 Task: Add an event with the title Second Product Roadmap and Feature Discussion, date '2023/12/09', time 7:50 AM to 9:50 AMand add a description: Participants will develop skills for effectively resolving conflicts and managing disagreements within the team. They will learn strategies for active listening, empathy, and finding mutually beneficial solutions to conflicts.Select event color  Graphite . Add location for the event as: Chennai, India, logged in from the account softage.8@softage.netand send the event invitation to softage.7@softage.net and softage.9@softage.net. Set a reminder for the event Weekly on Sunday
Action: Mouse moved to (34, 128)
Screenshot: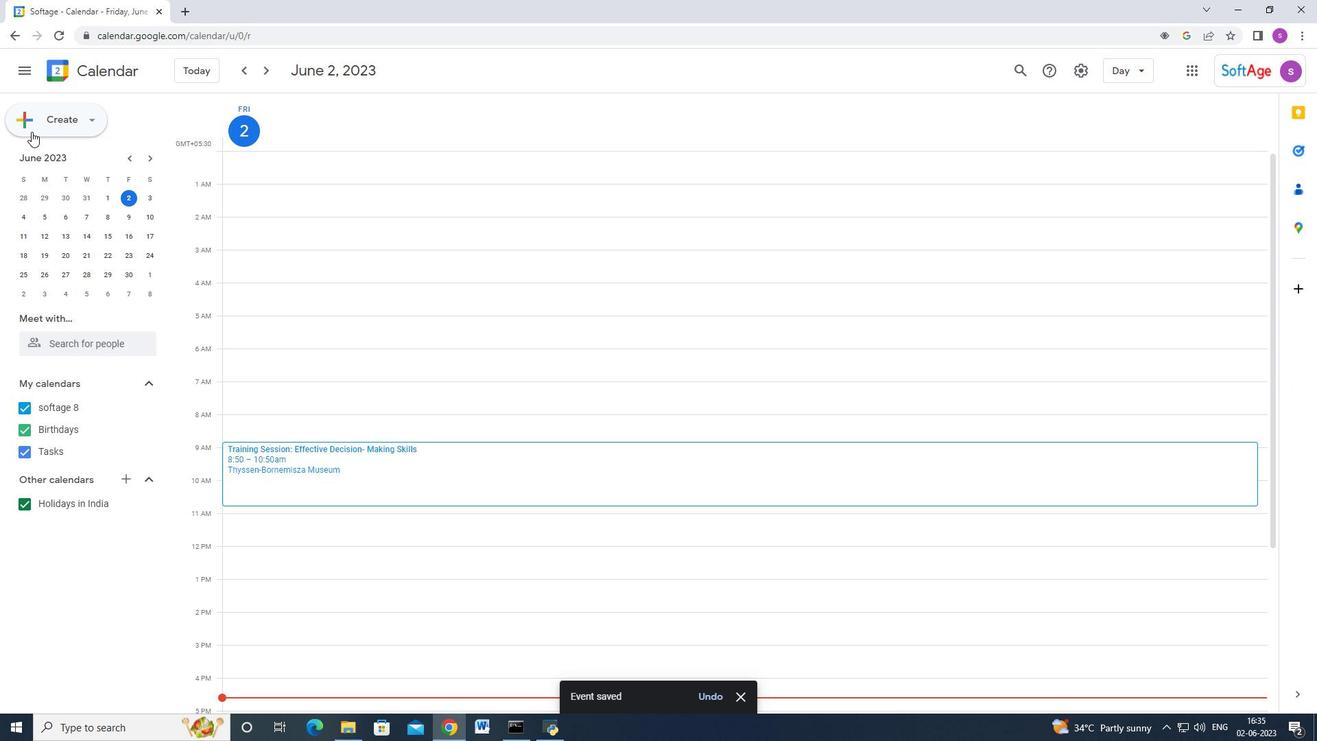 
Action: Mouse pressed left at (34, 128)
Screenshot: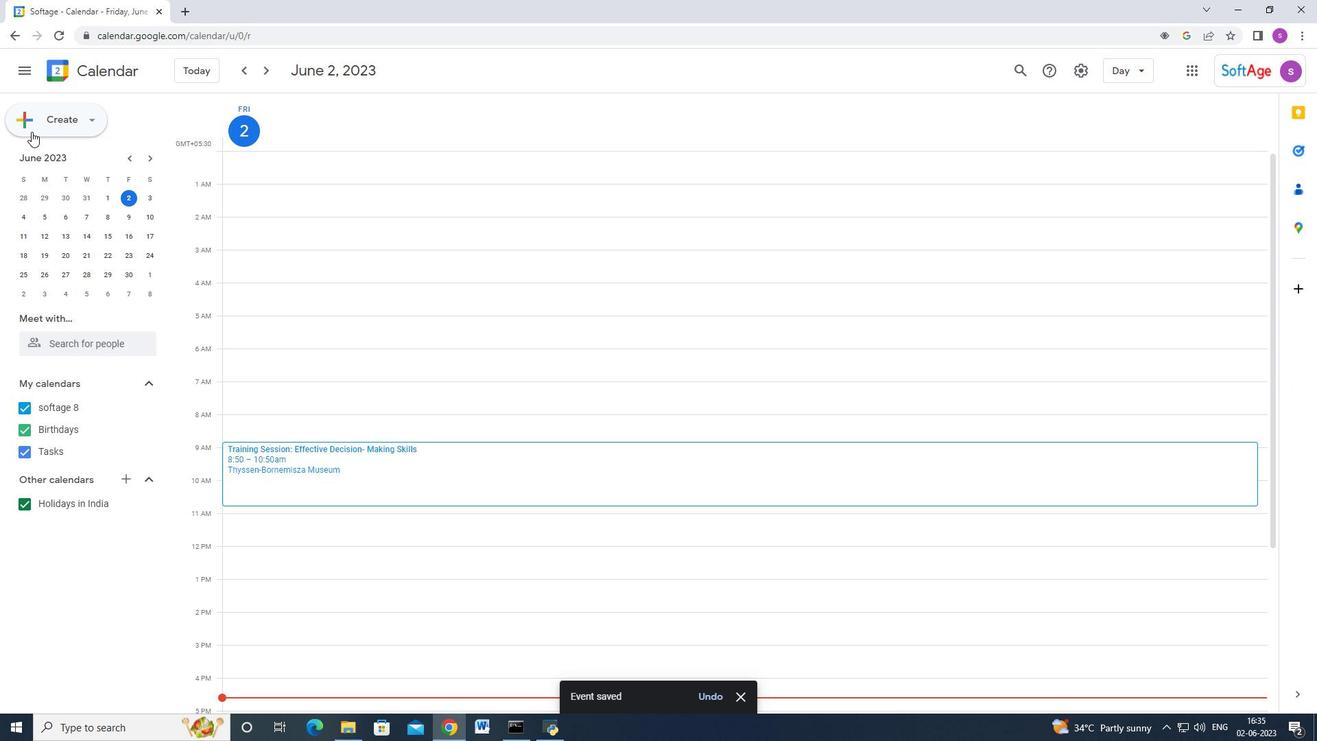 
Action: Mouse moved to (54, 153)
Screenshot: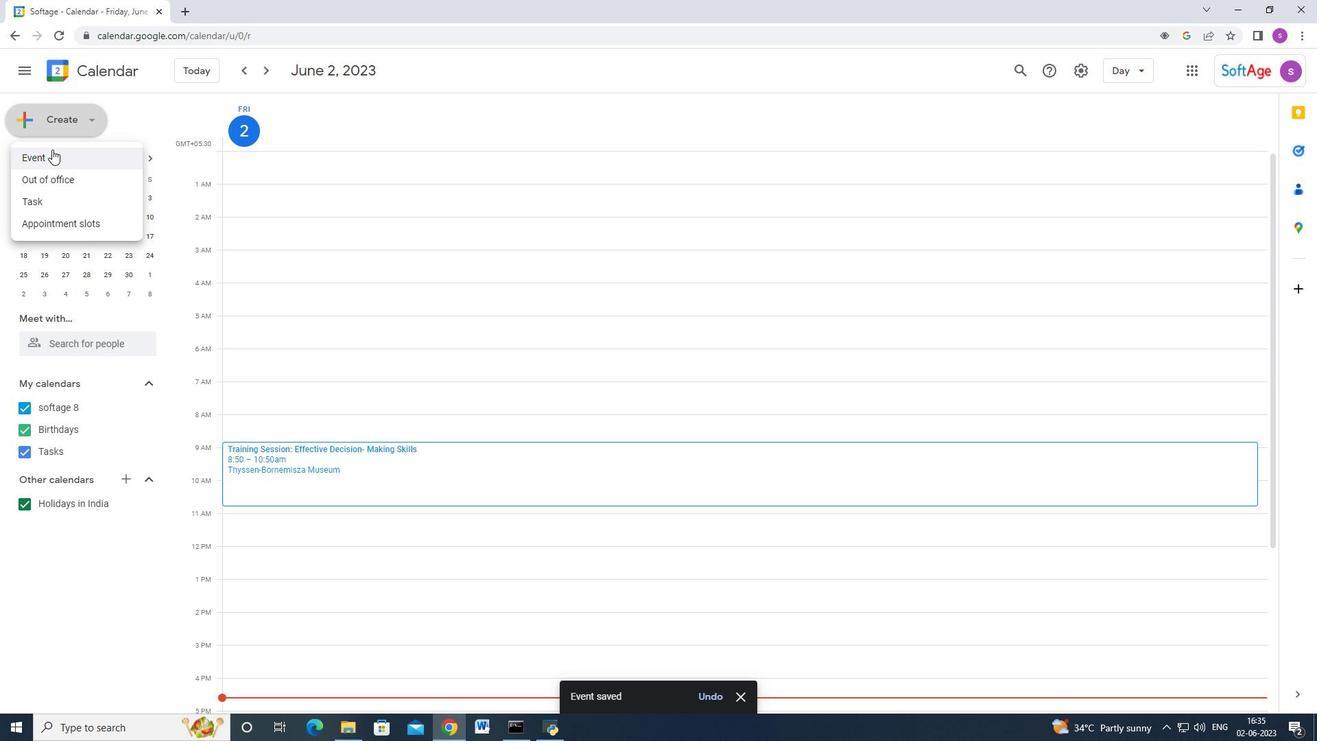 
Action: Mouse pressed left at (54, 153)
Screenshot: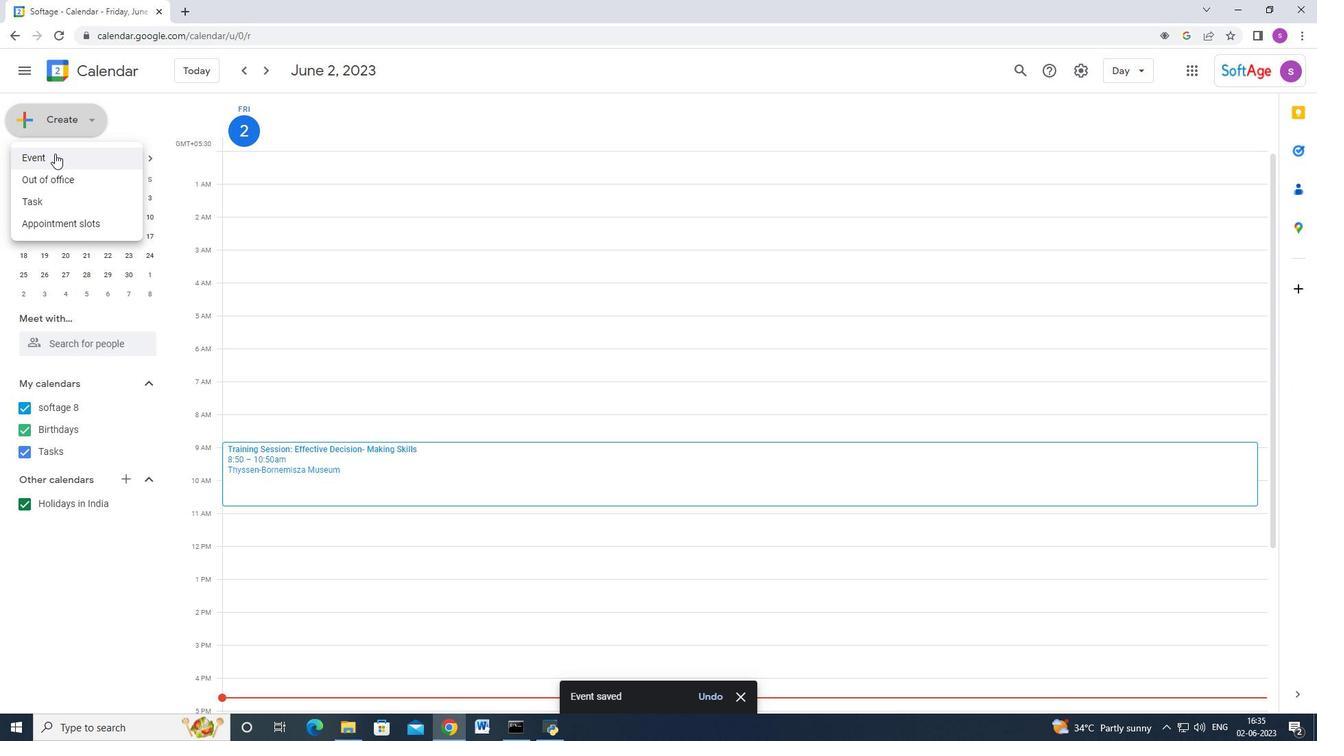 
Action: Mouse moved to (771, 669)
Screenshot: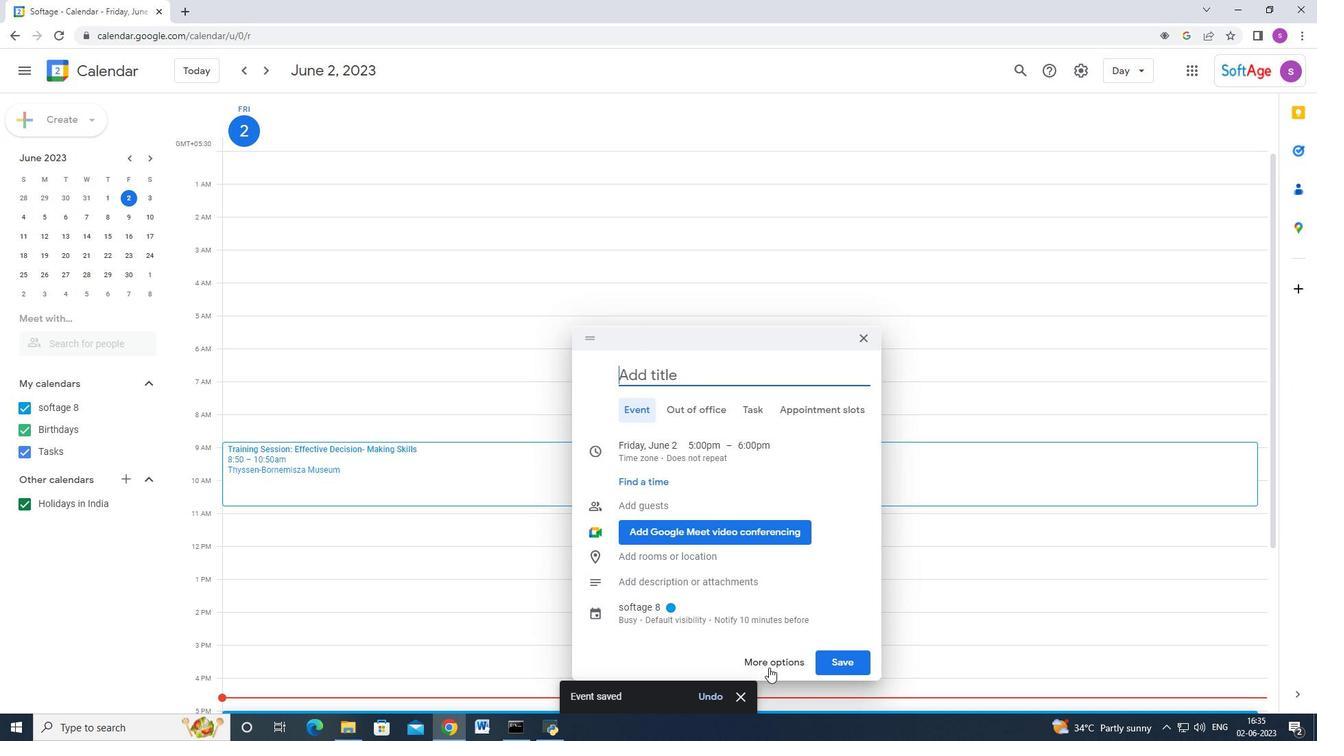 
Action: Mouse pressed left at (771, 669)
Screenshot: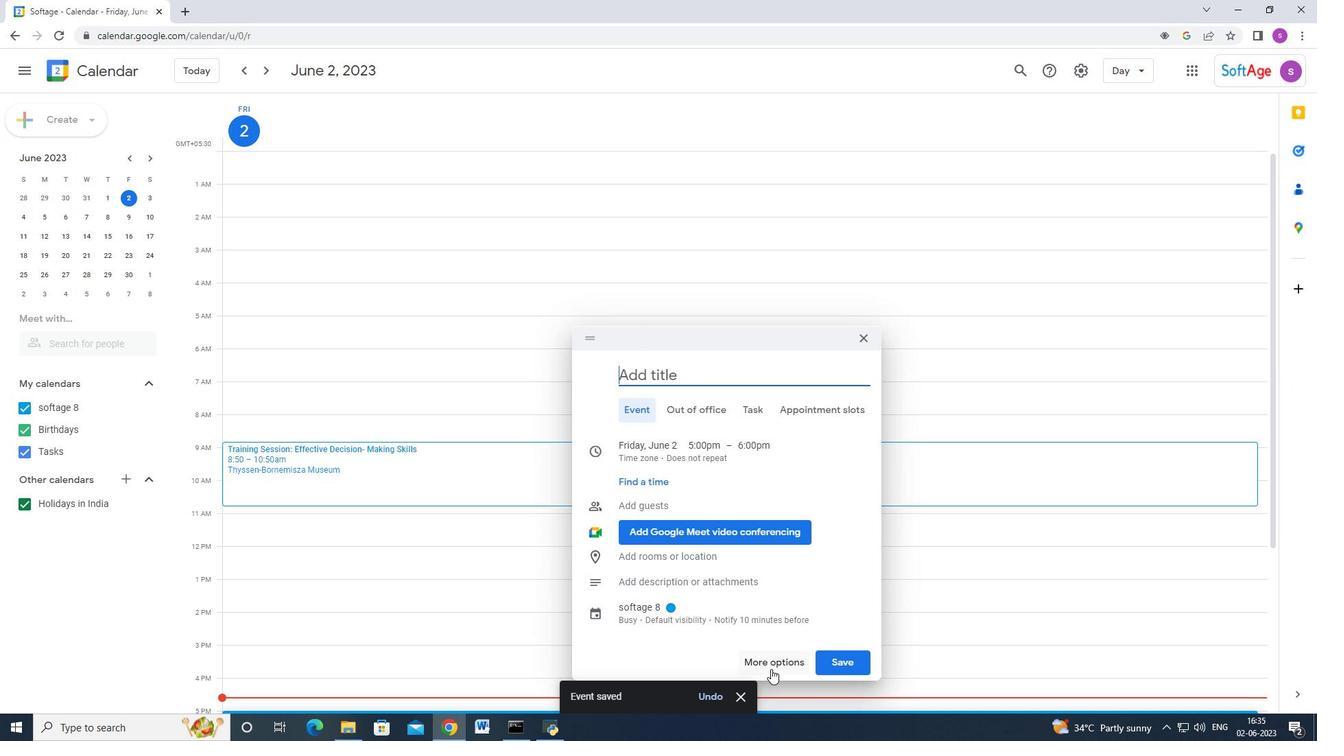 
Action: Mouse moved to (228, 75)
Screenshot: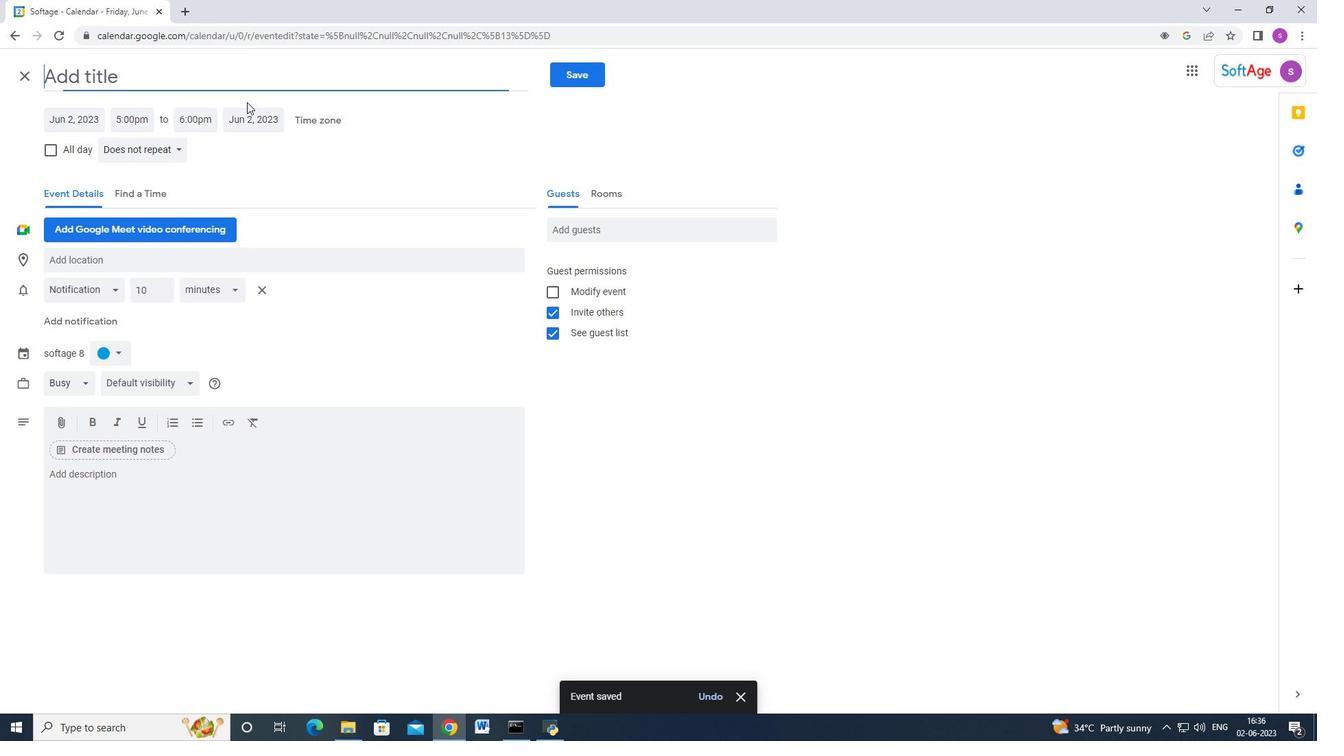 
Action: Key pressed <Key.shift_r>SE<Key.backspace>econd<Key.space><Key.shift>Product<Key.space><Key.shift>Roadmap<Key.space>and<Key.space><Key.shift_r>Feature<Key.space><Key.shift_r>dis<Key.backspace><Key.backspace><Key.backspace><Key.shift_r>Discussion
Screenshot: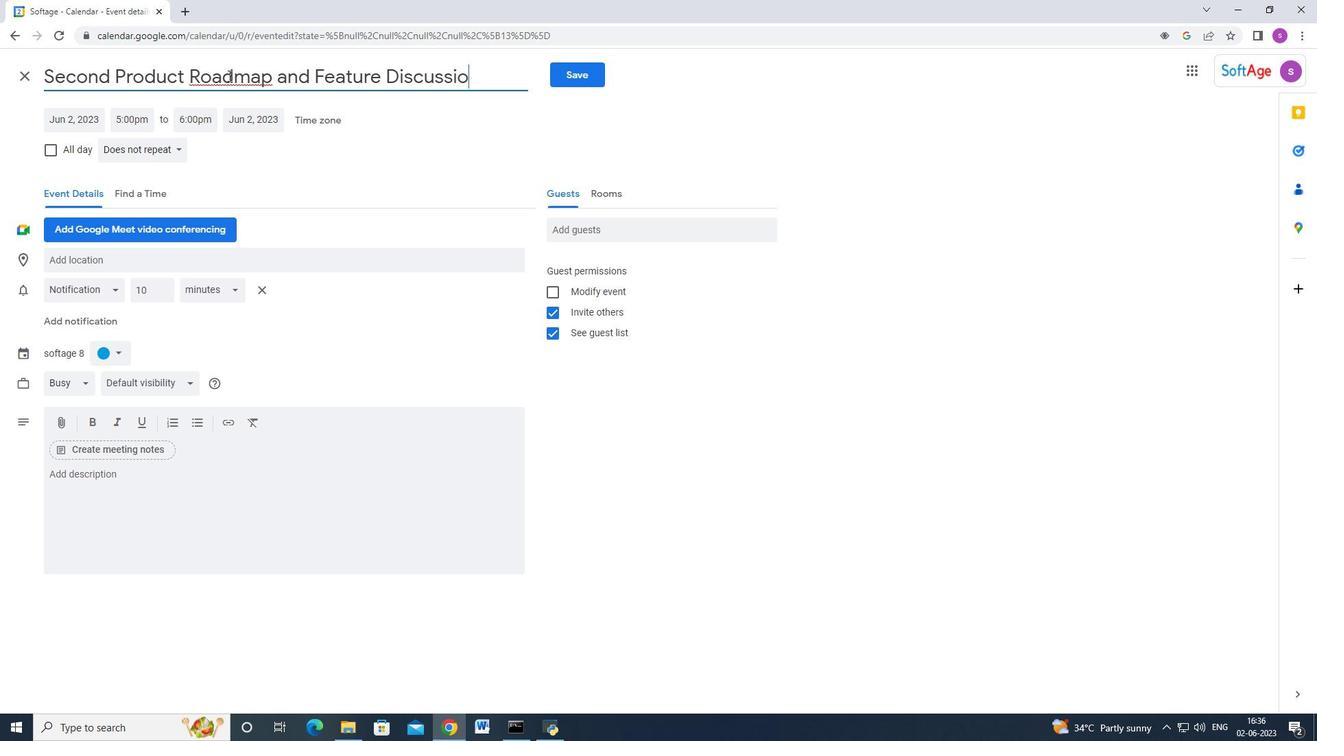 
Action: Mouse moved to (85, 119)
Screenshot: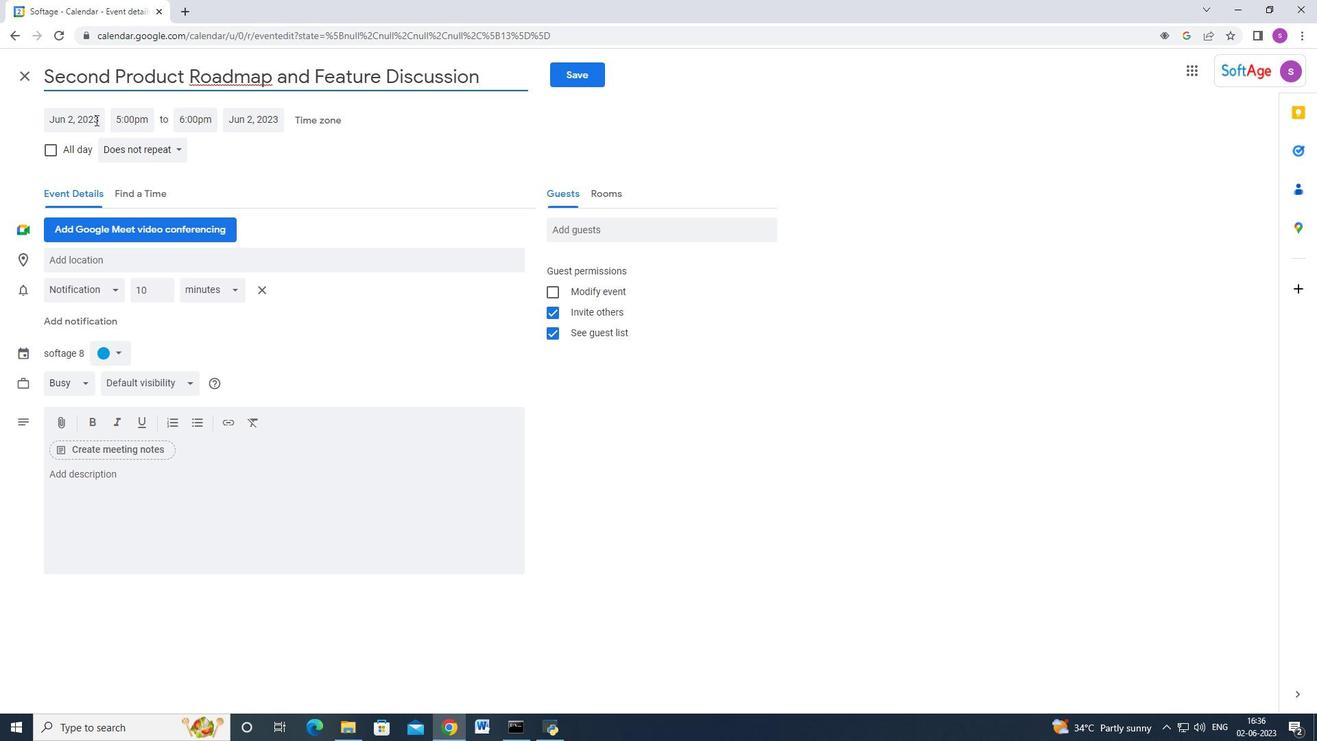 
Action: Mouse pressed left at (85, 119)
Screenshot: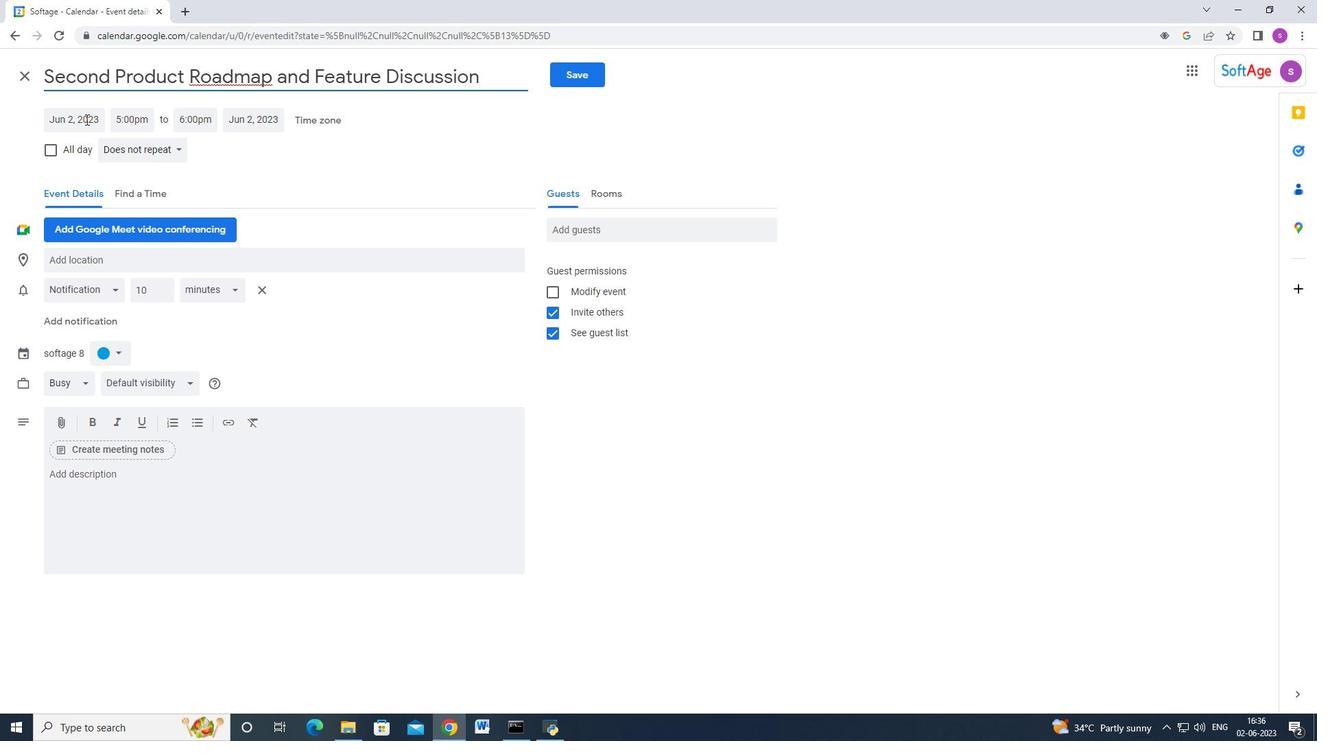 
Action: Mouse moved to (220, 148)
Screenshot: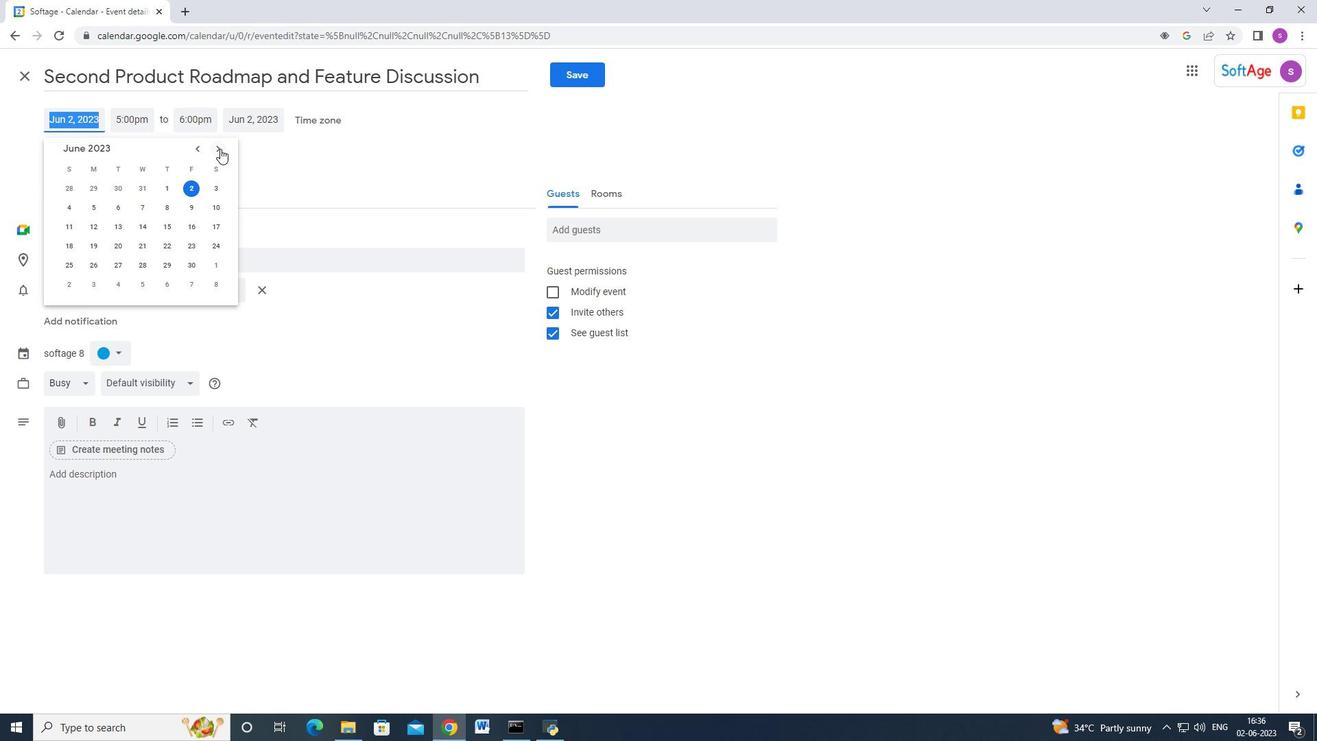 
Action: Mouse pressed left at (220, 148)
Screenshot: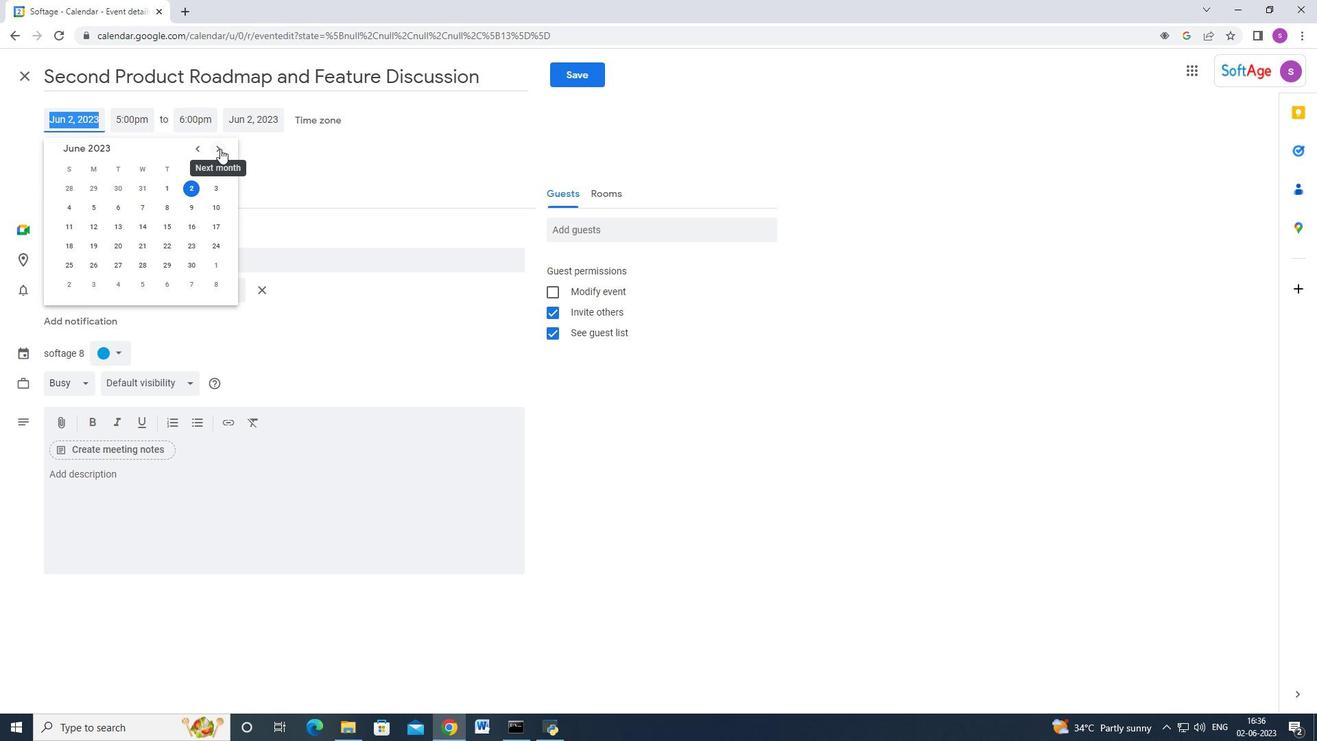 
Action: Mouse pressed left at (220, 148)
Screenshot: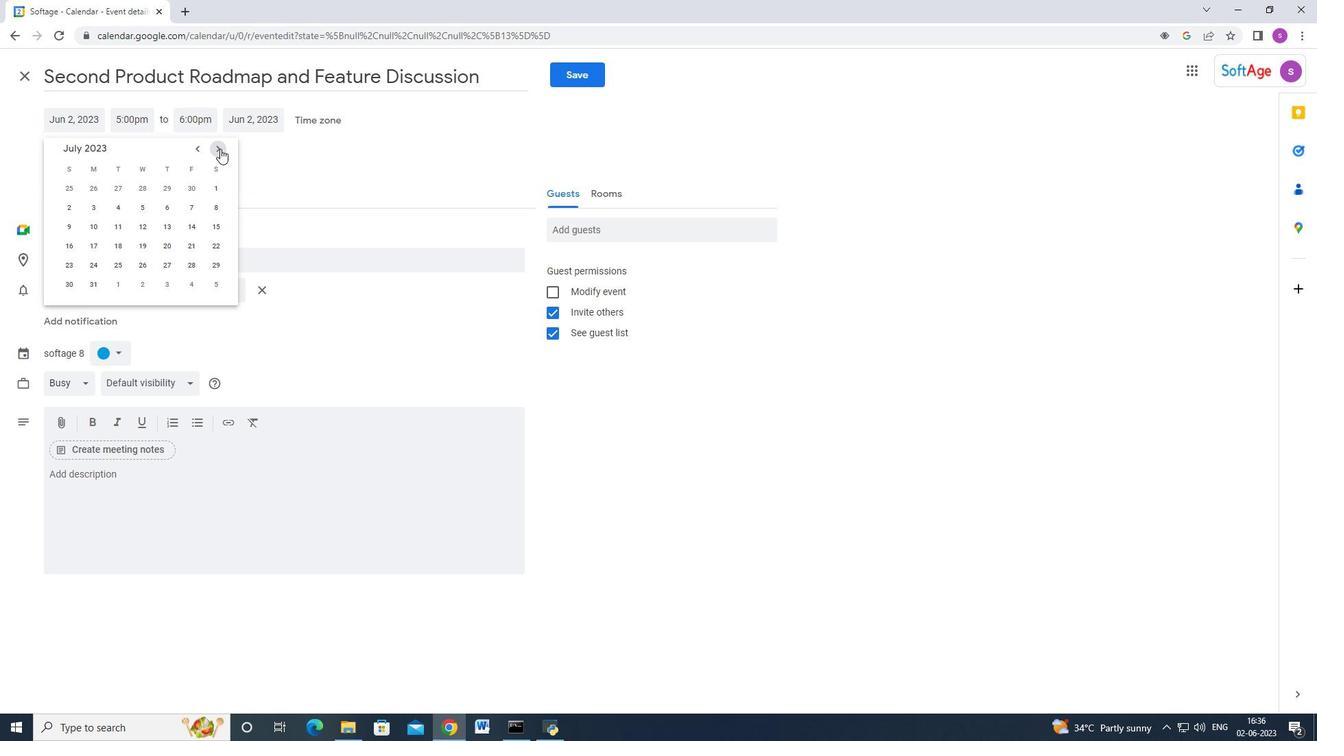 
Action: Mouse pressed left at (220, 148)
Screenshot: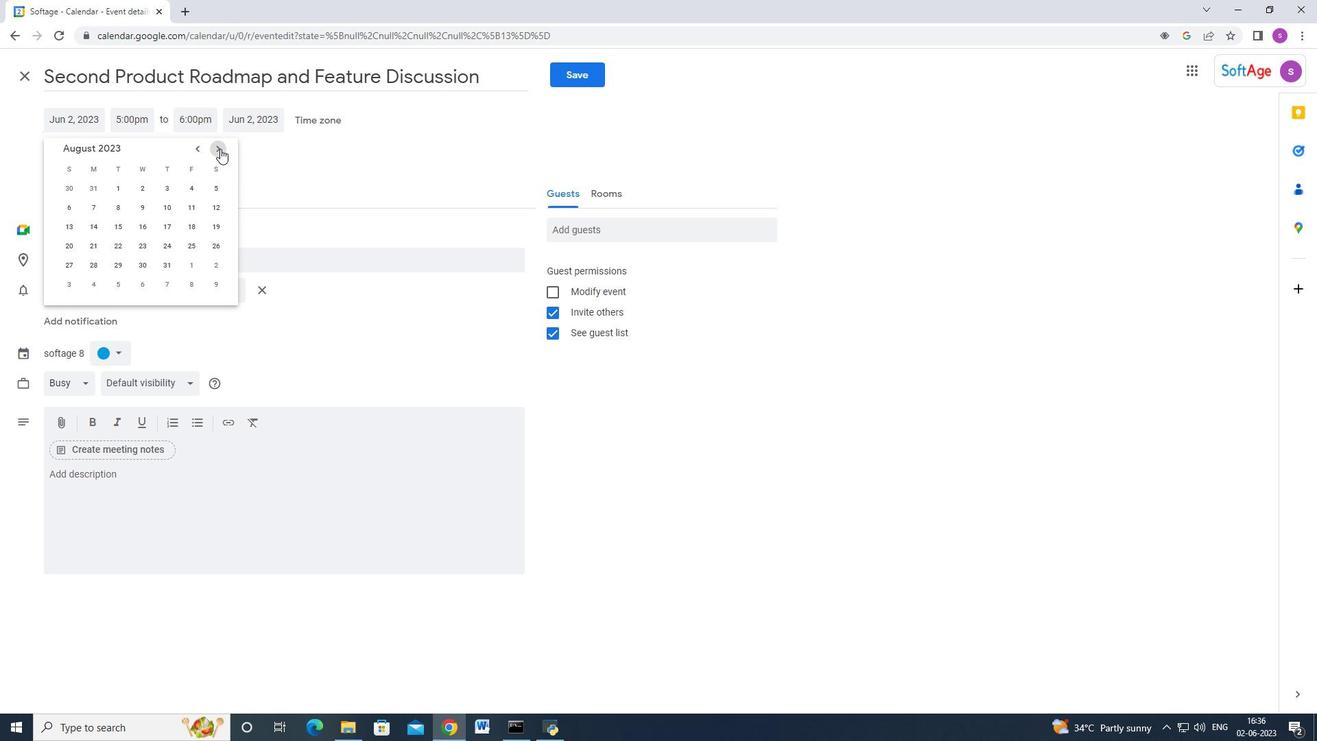 
Action: Mouse pressed left at (220, 148)
Screenshot: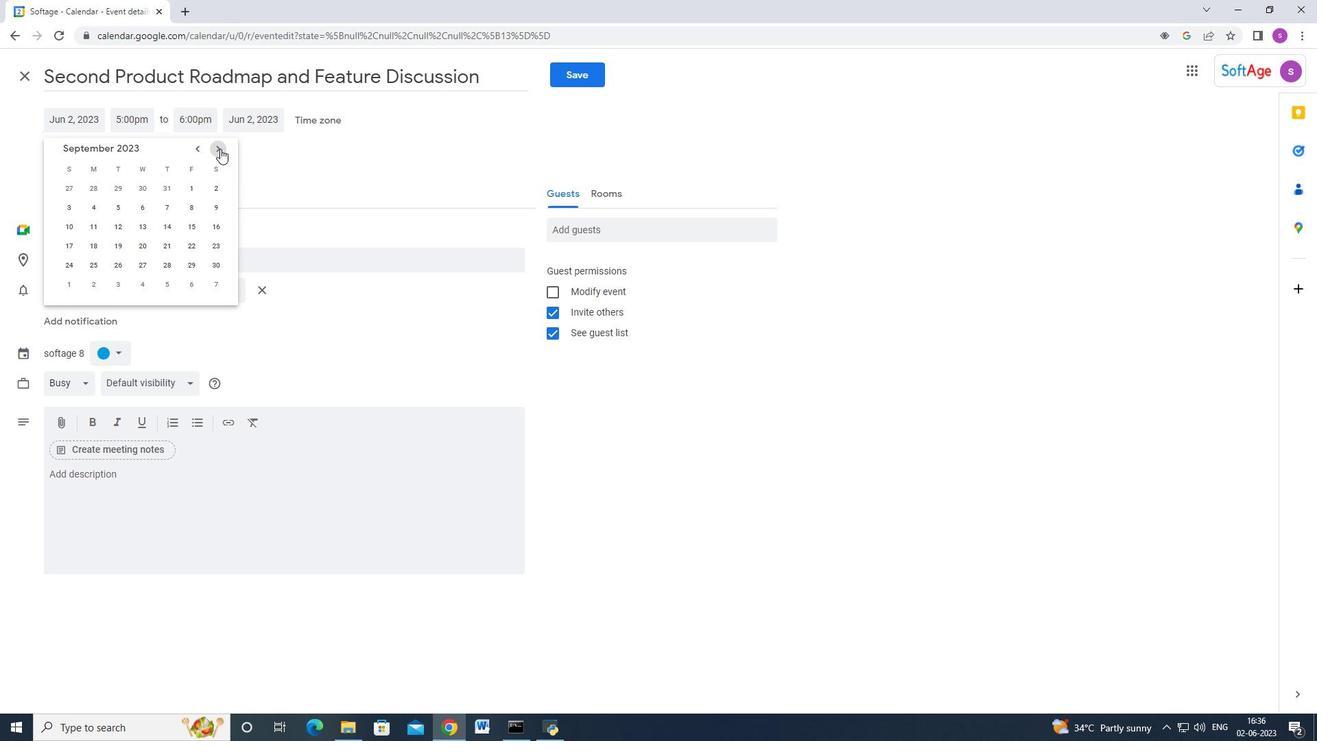
Action: Mouse pressed left at (220, 148)
Screenshot: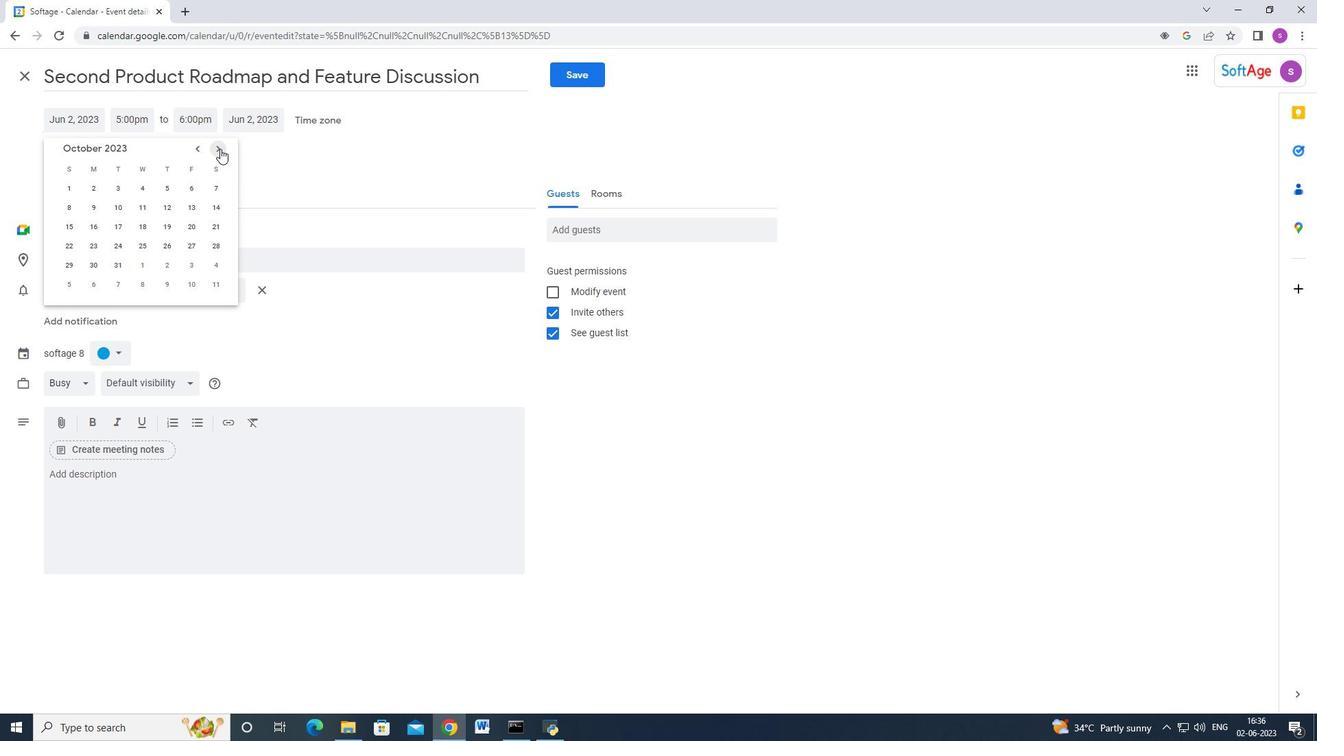 
Action: Mouse pressed left at (220, 148)
Screenshot: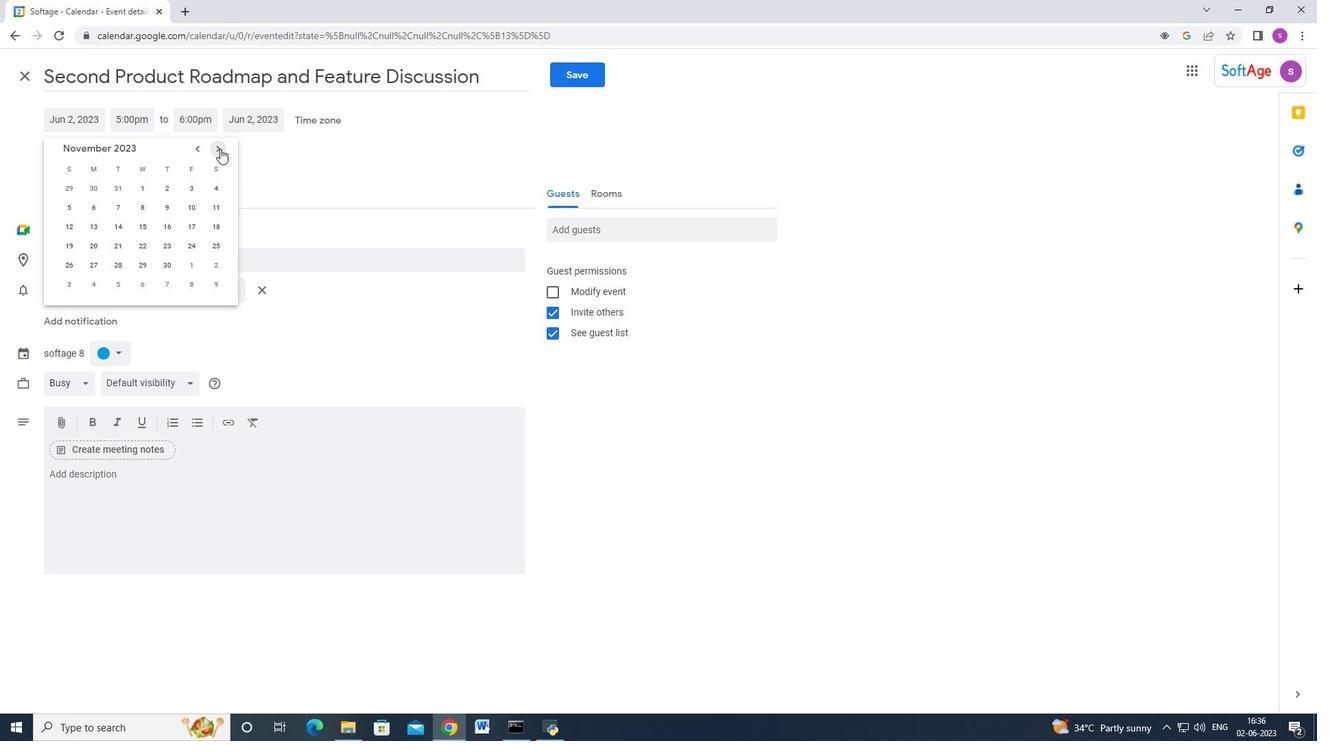 
Action: Mouse moved to (214, 207)
Screenshot: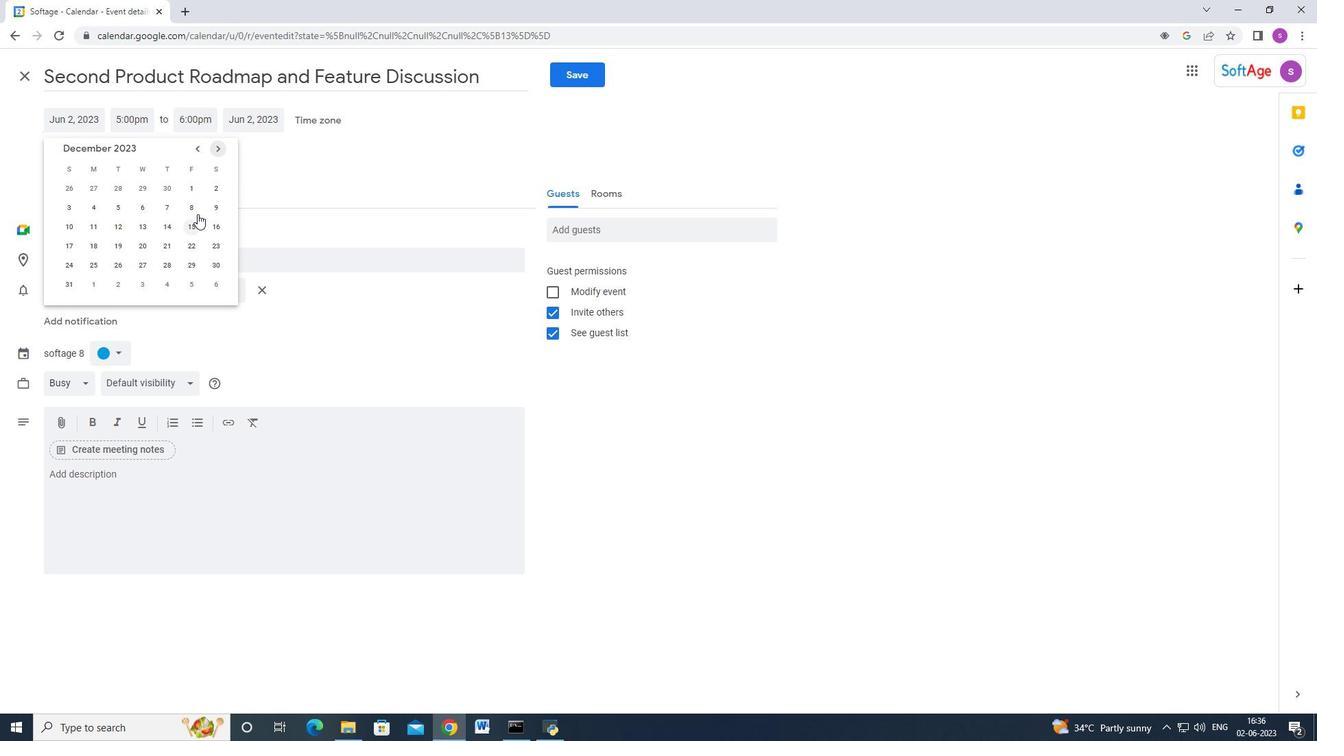 
Action: Mouse pressed left at (214, 207)
Screenshot: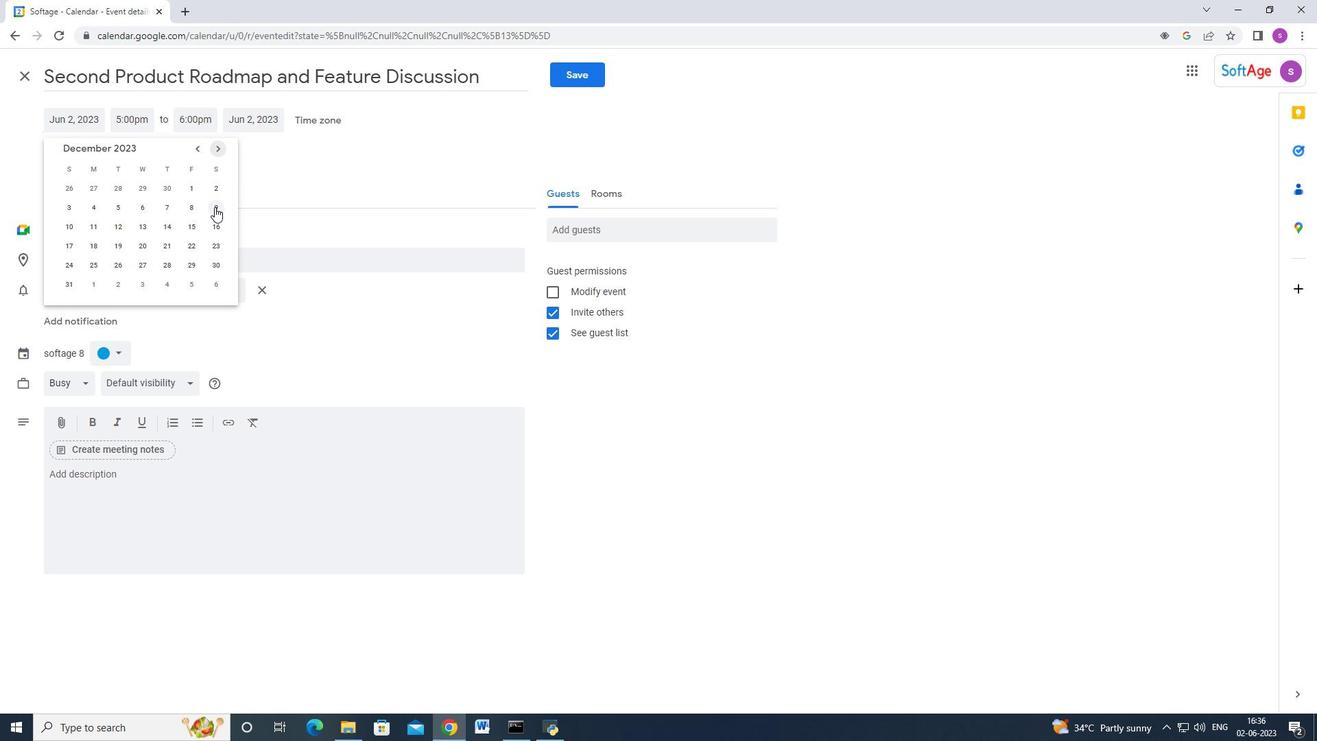 
Action: Mouse moved to (129, 126)
Screenshot: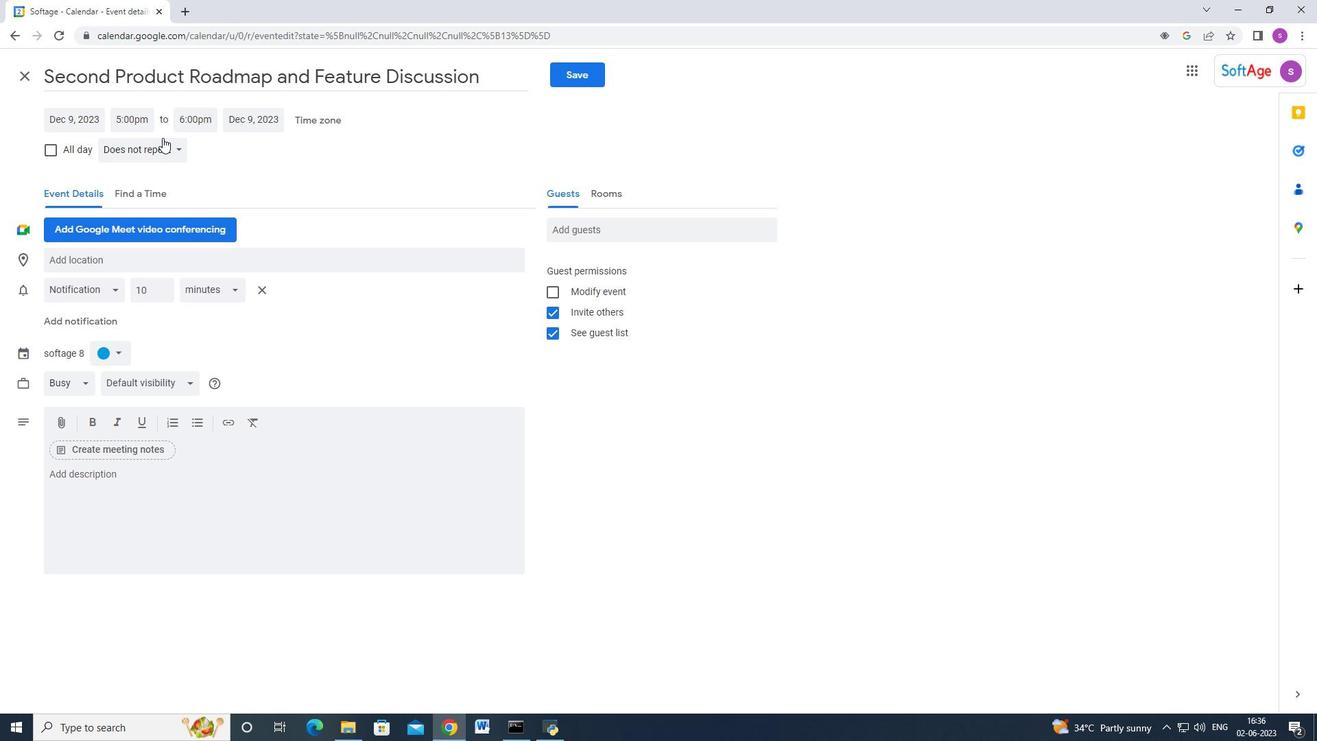 
Action: Mouse pressed left at (129, 126)
Screenshot: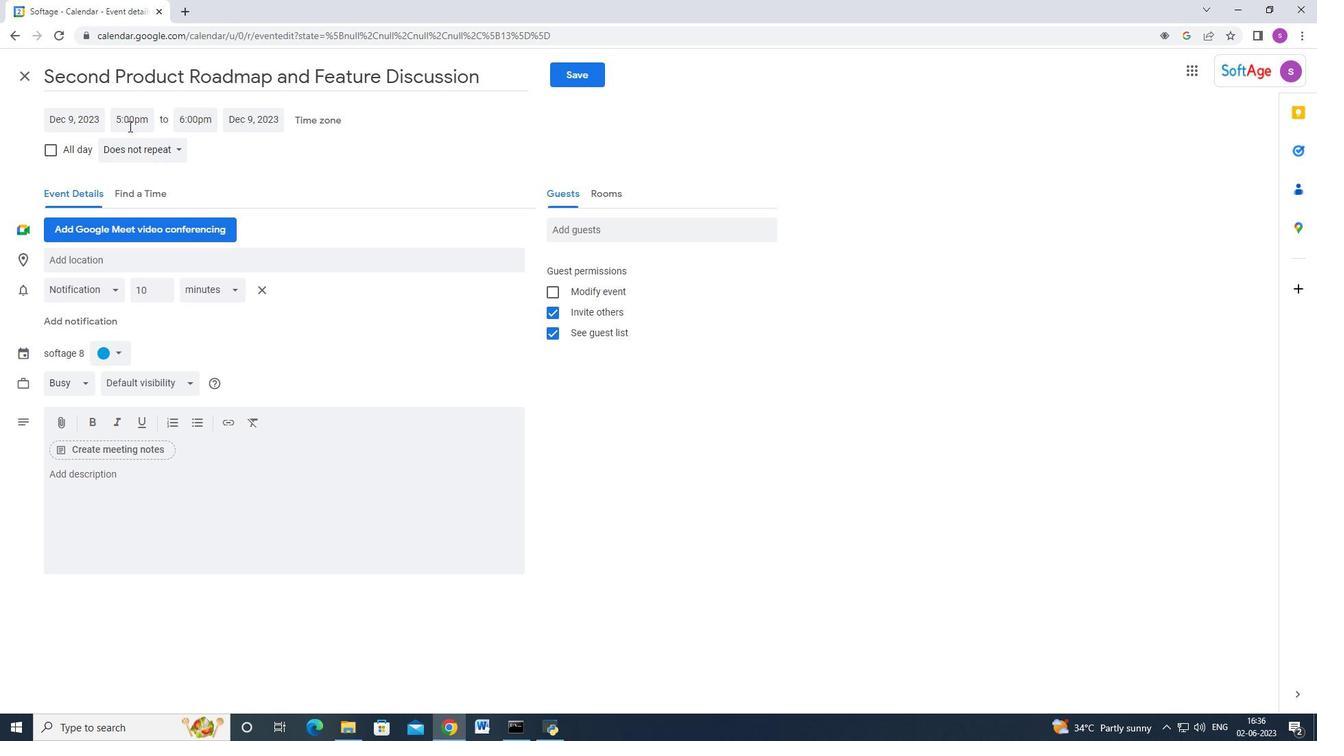 
Action: Key pressed 7<Key.shift>:50am<Key.enter><Key.tab><Key.backspace>9<Key.shift>:50am<Key.enter>
Screenshot: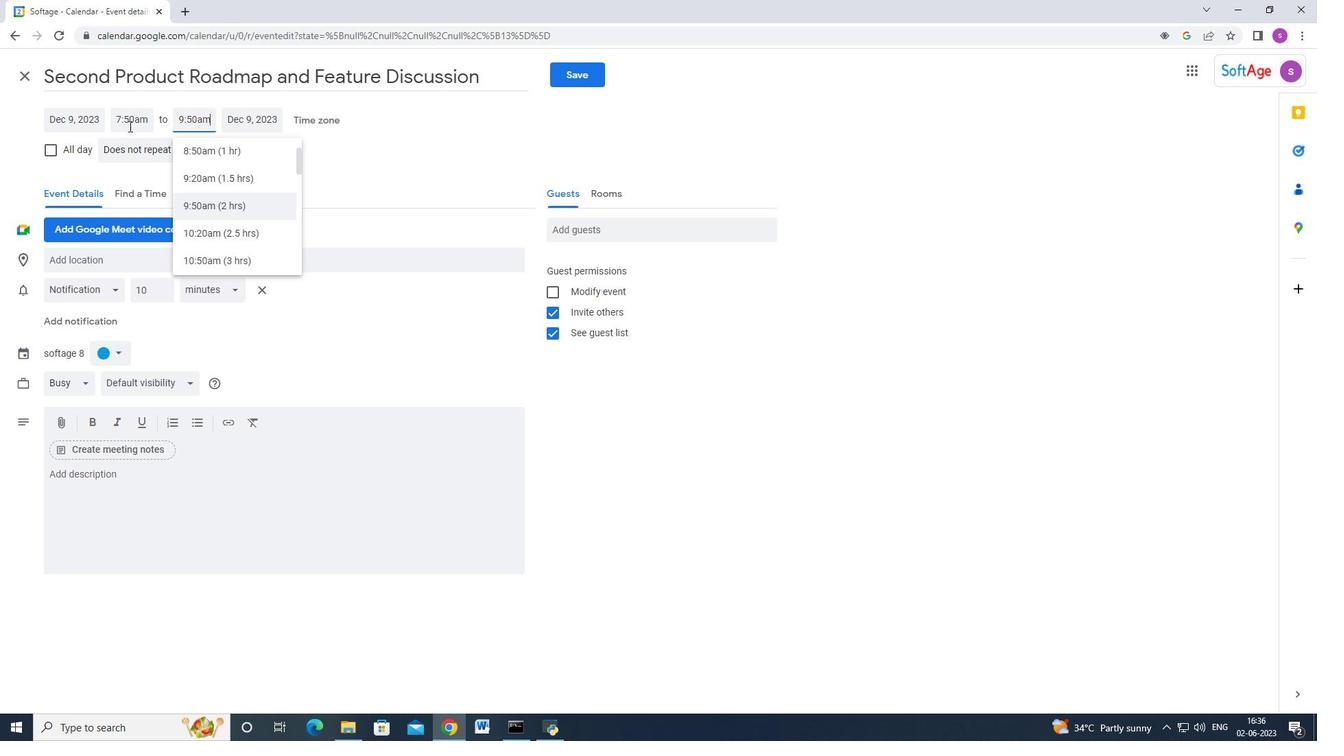 
Action: Mouse moved to (199, 496)
Screenshot: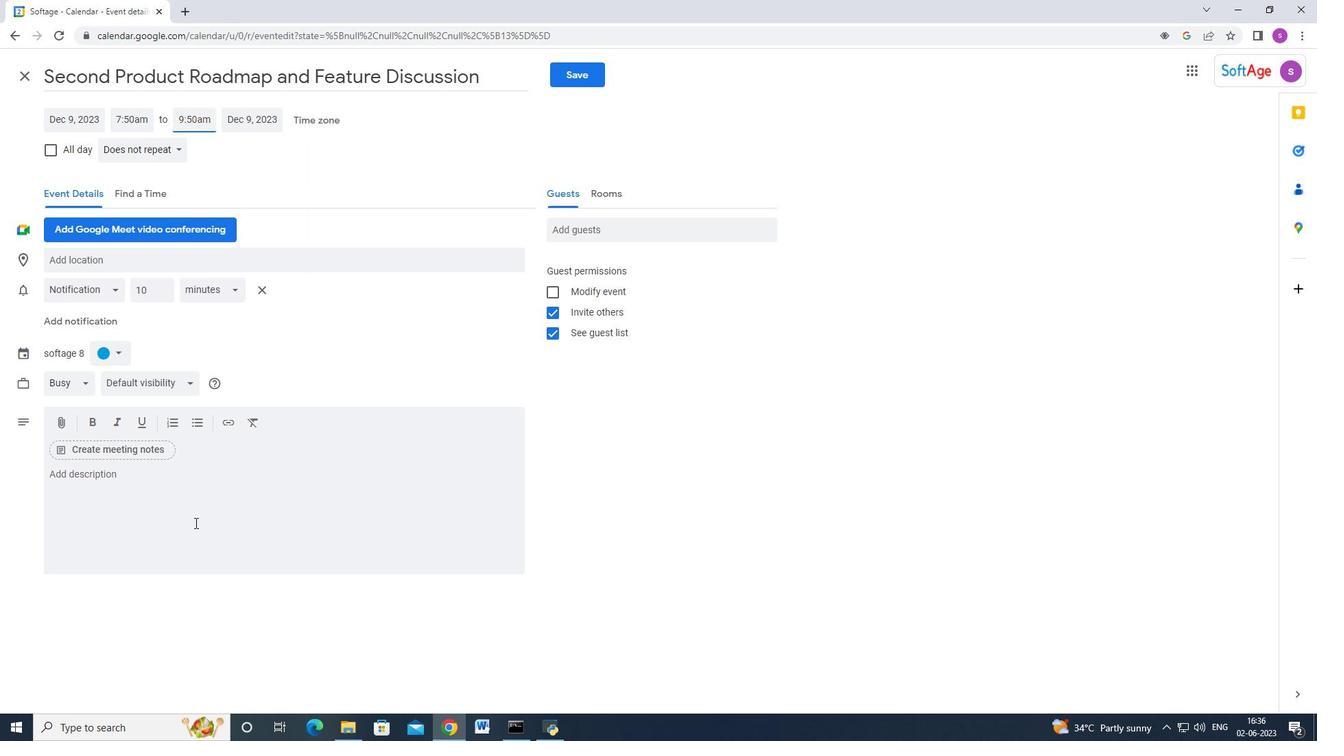 
Action: Mouse pressed left at (199, 496)
Screenshot: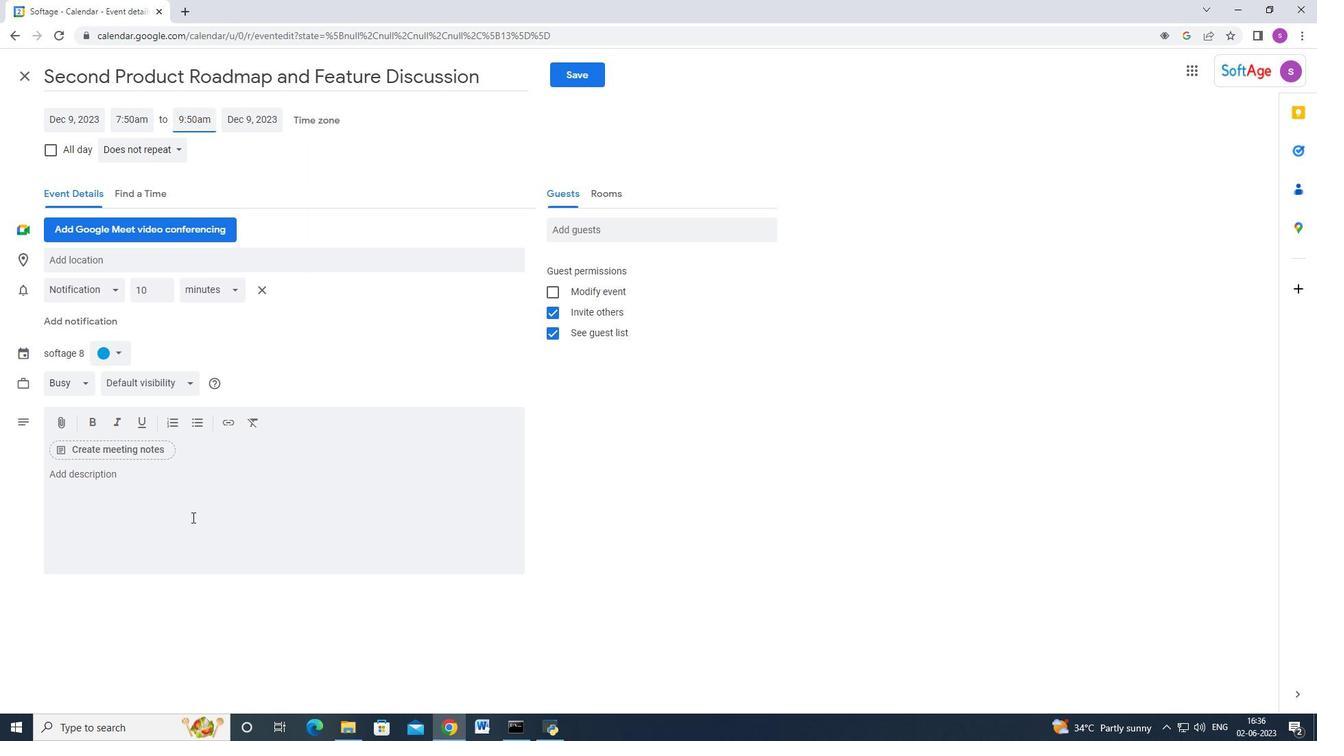
Action: Key pressed <Key.shift>Participants<Key.space>will<Key.space>develop<Key.space>skills<Key.space>for<Key.space>effectively<Key.space>resolving<Key.space>conflicts<Key.space>and<Key.space>managing<Key.space>disagreements<Key.space>within<Key.space>the<Key.space>team.<Key.space><Key.shift>They<Key.space>will<Key.space>learn<Key.space>sta<Key.backspace>rategies<Key.space>for<Key.space>active<Key.space>listening,<Key.space>empathy,<Key.space>and<Key.space>finding<Key.space>mutually<Key.space>beneficial<Key.space>solutions<Key.space>to<Key.space>conflicts.
Screenshot: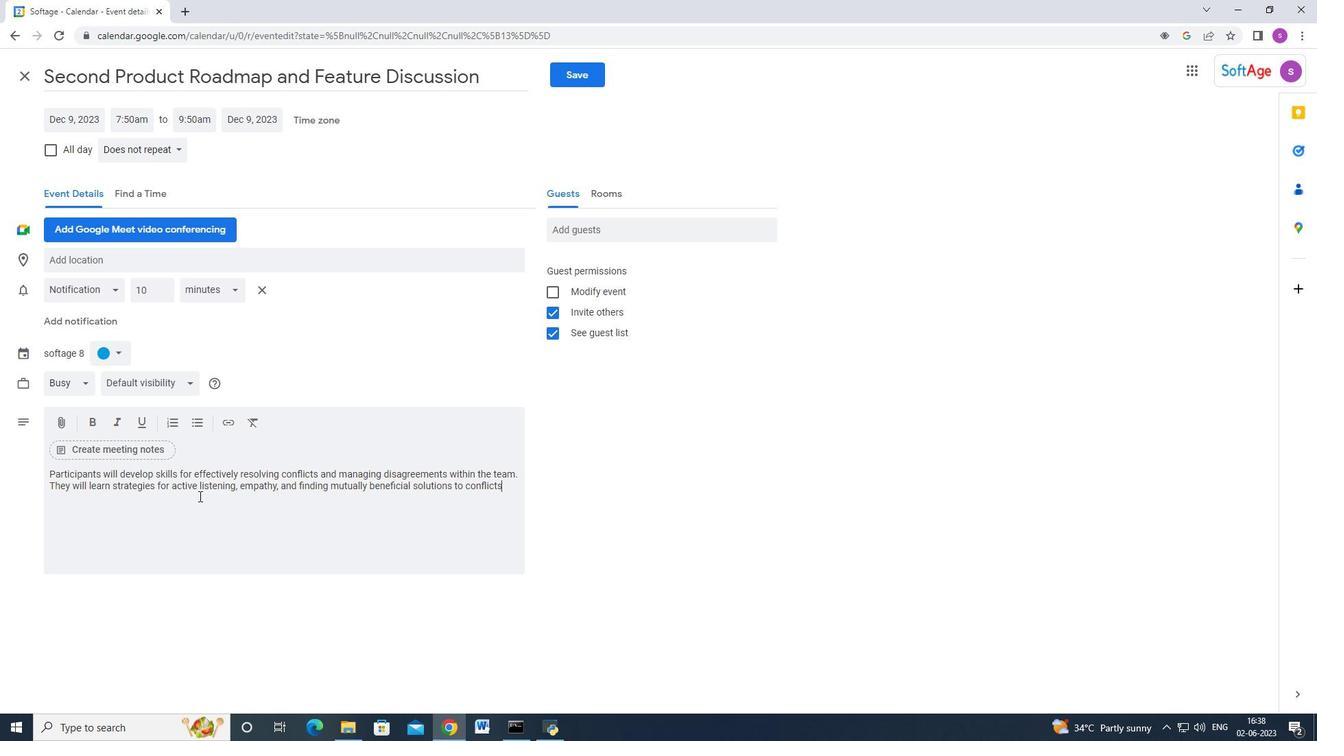 
Action: Mouse moved to (111, 352)
Screenshot: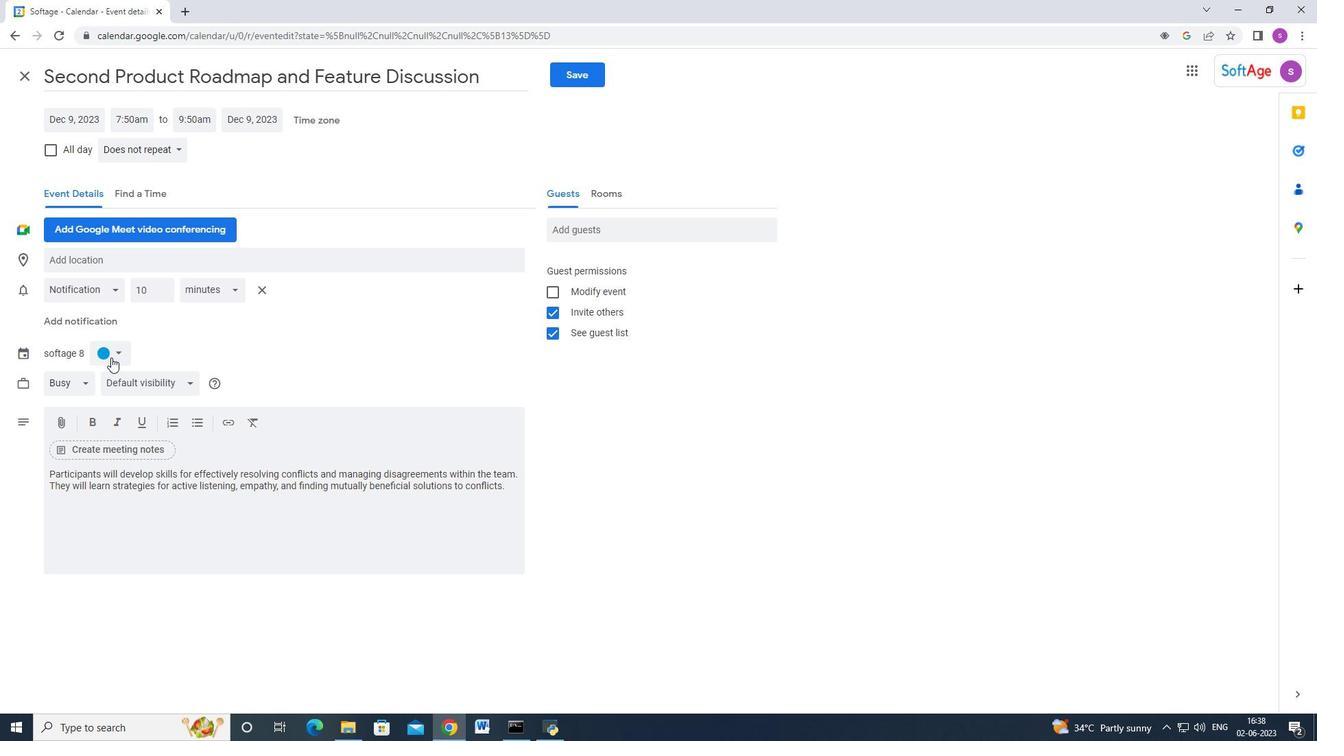 
Action: Mouse pressed left at (111, 352)
Screenshot: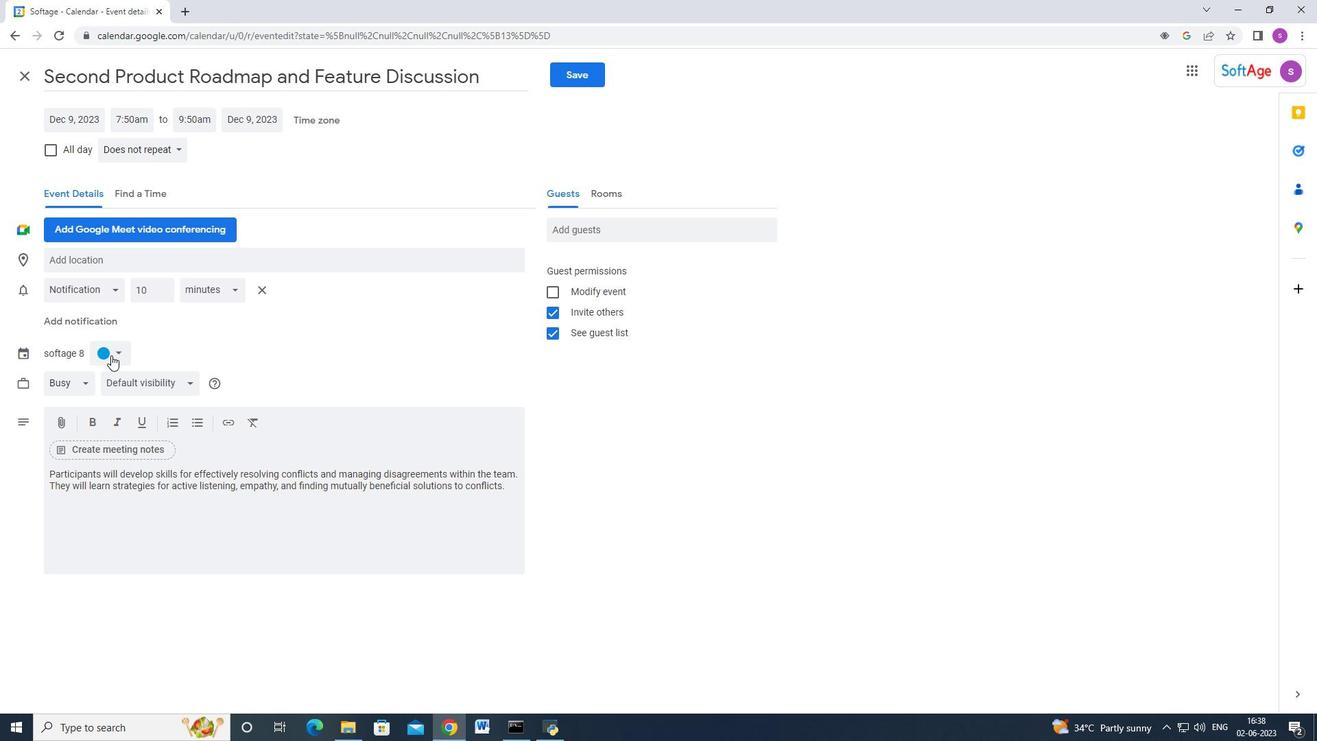 
Action: Mouse moved to (105, 437)
Screenshot: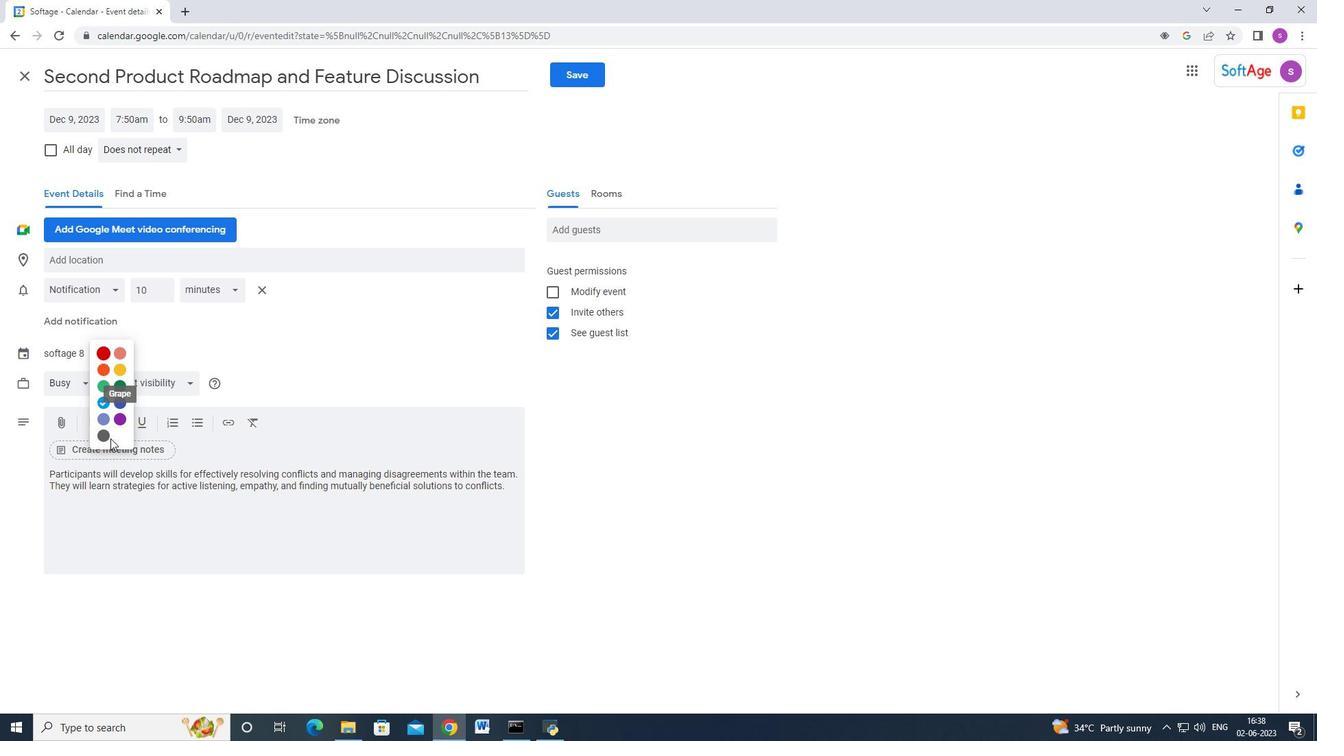 
Action: Mouse pressed left at (105, 437)
Screenshot: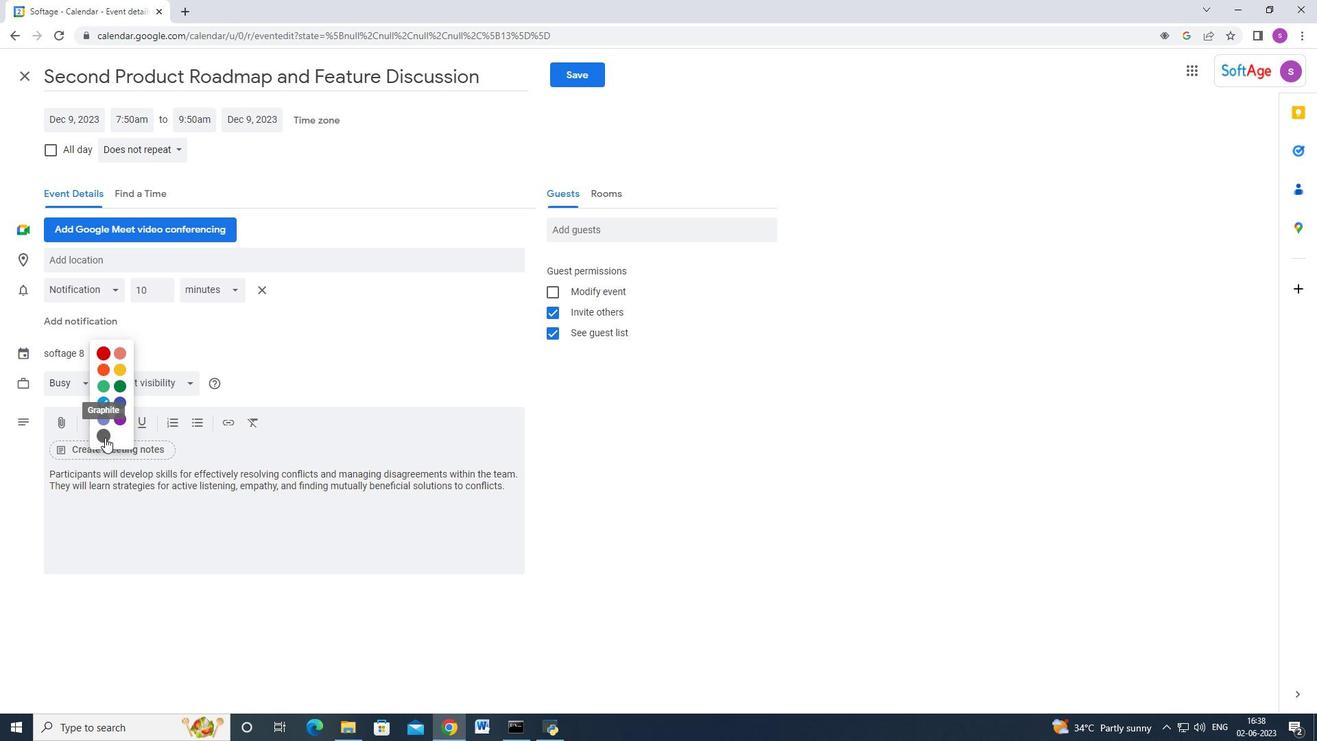 
Action: Mouse moved to (245, 255)
Screenshot: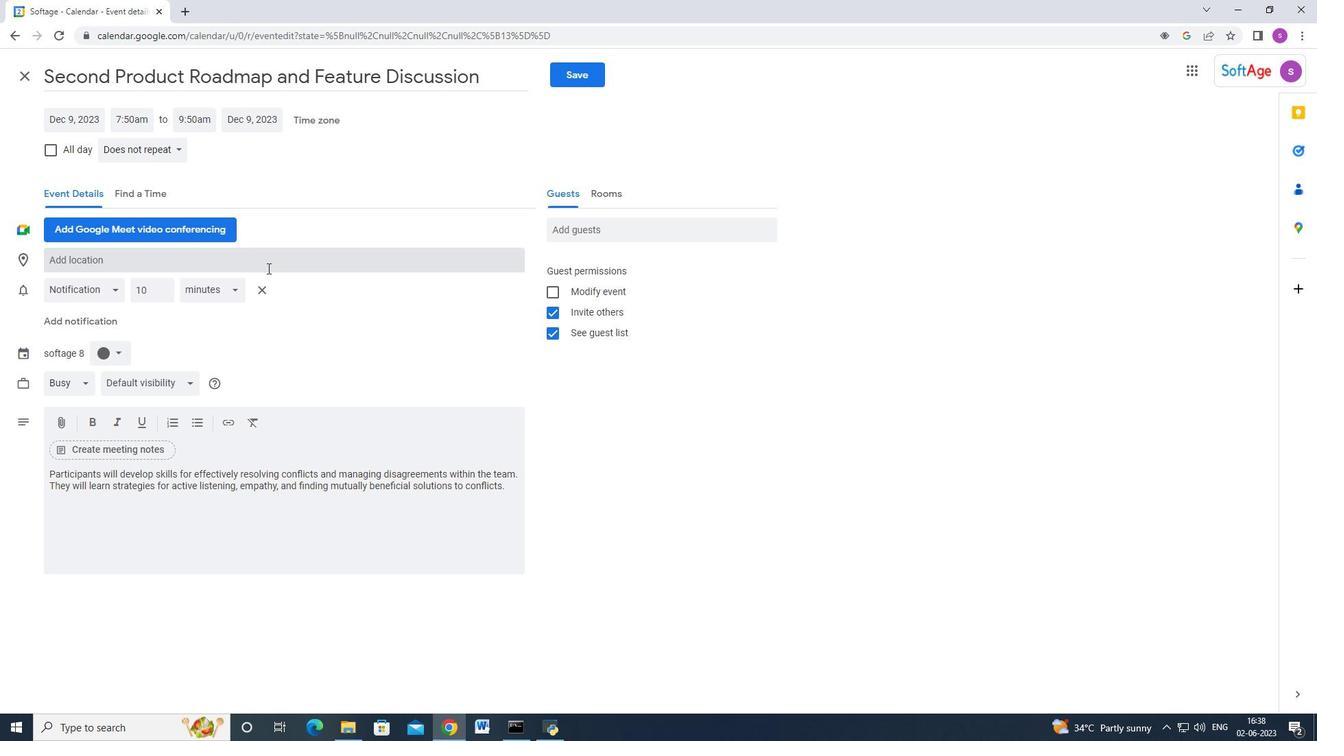 
Action: Mouse pressed left at (245, 255)
Screenshot: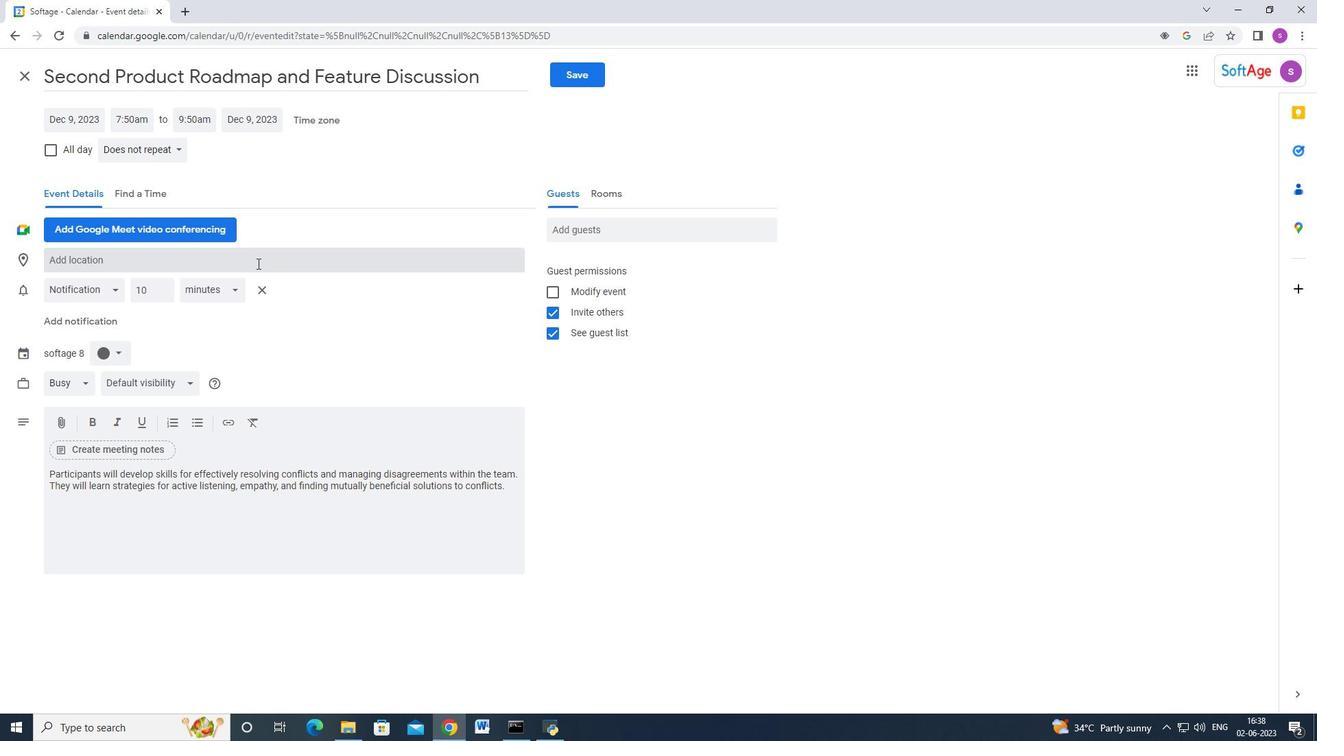 
Action: Key pressed <Key.shift>Chennai,<Key.space><Key.shift>India
Screenshot: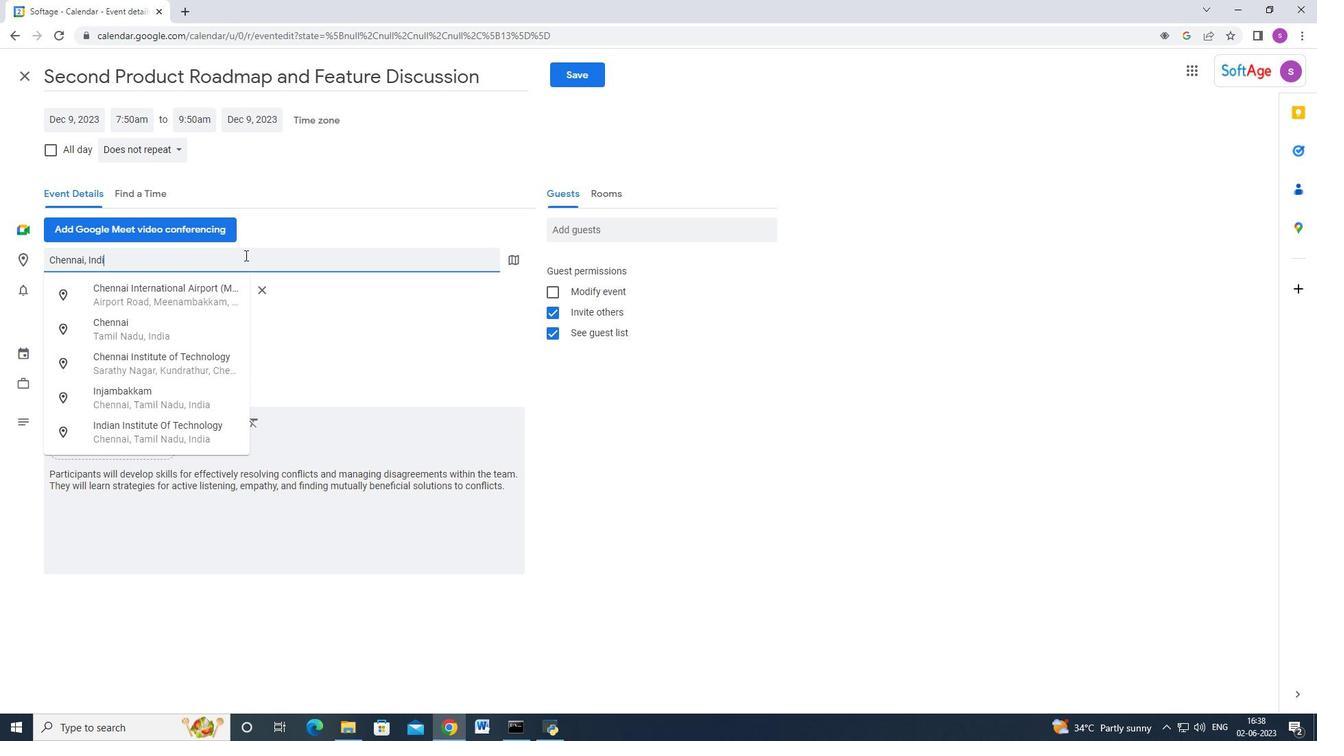 
Action: Mouse moved to (634, 229)
Screenshot: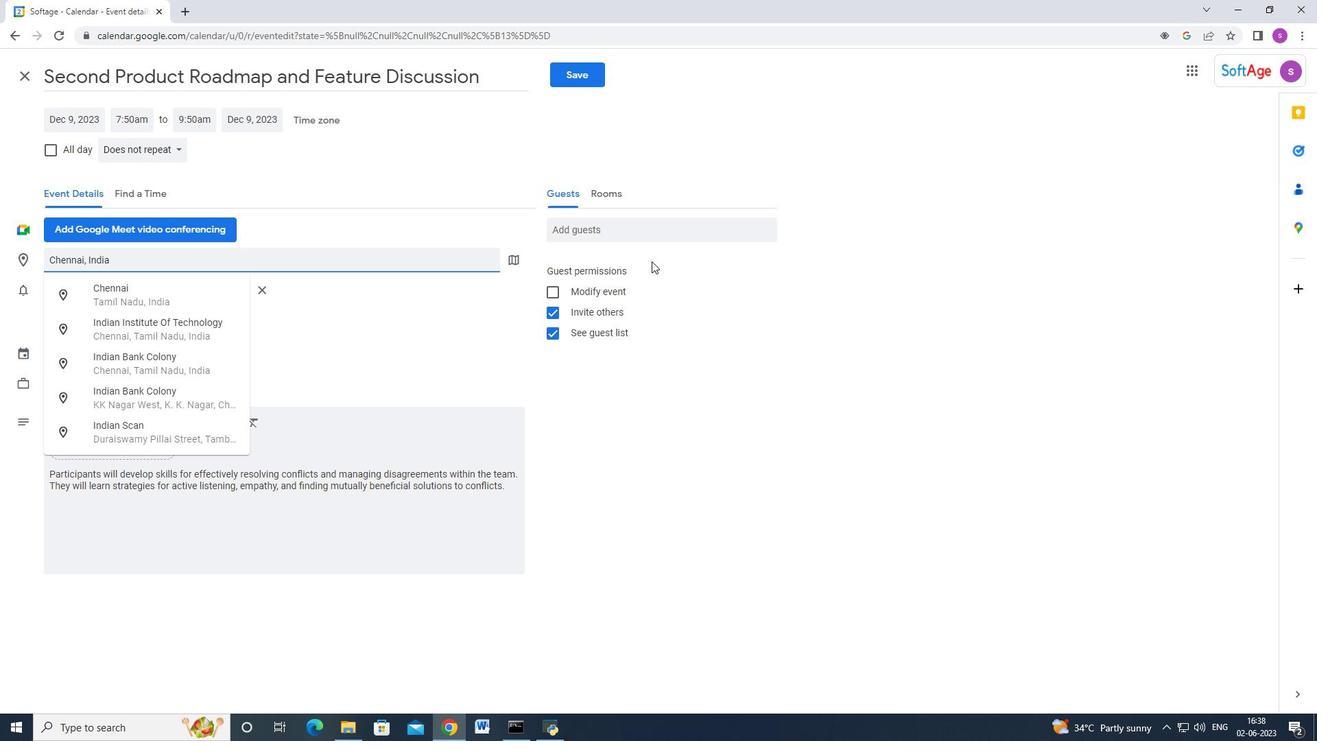 
Action: Mouse pressed left at (634, 229)
Screenshot: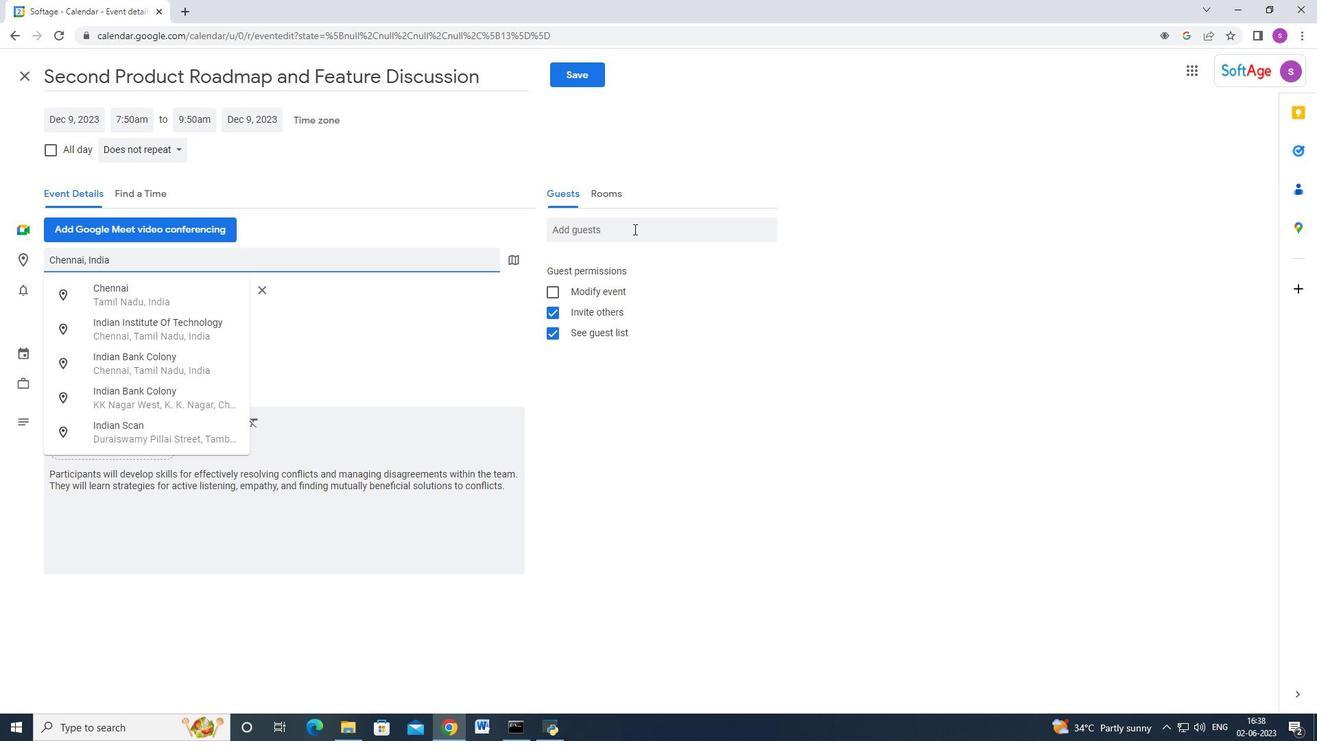 
Action: Key pressed softage.7<Key.shift_r>@softage.net<Key.enter>softage.9<Key.shift_r>@softage.net<Key.enter>
Screenshot: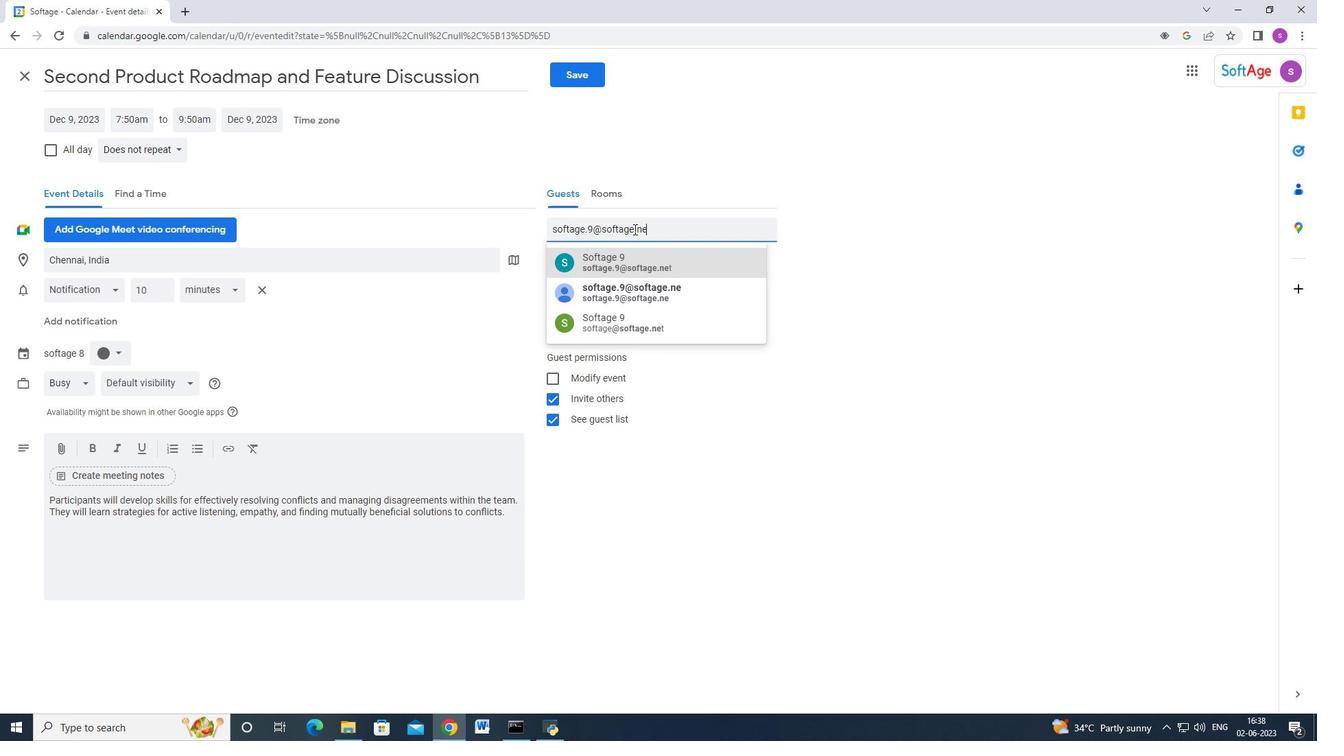 
Action: Mouse moved to (155, 144)
Screenshot: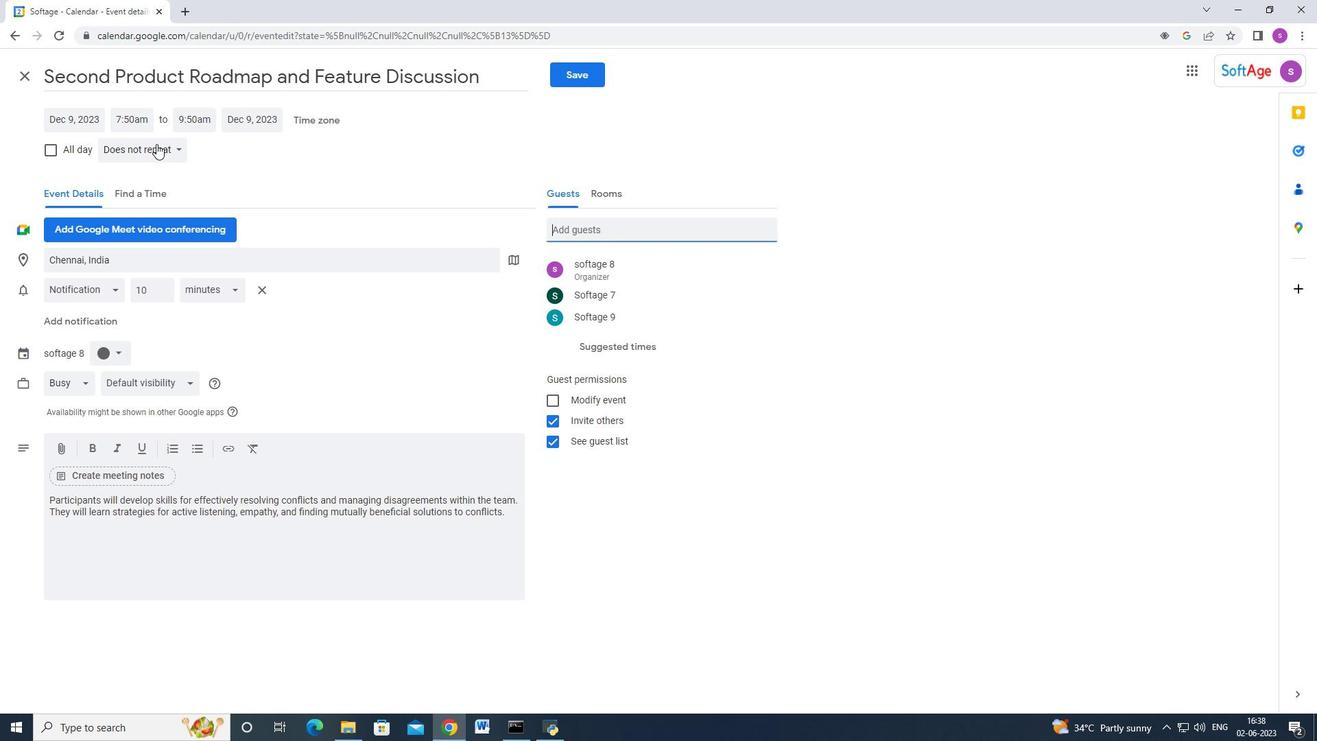 
Action: Mouse pressed left at (155, 144)
Screenshot: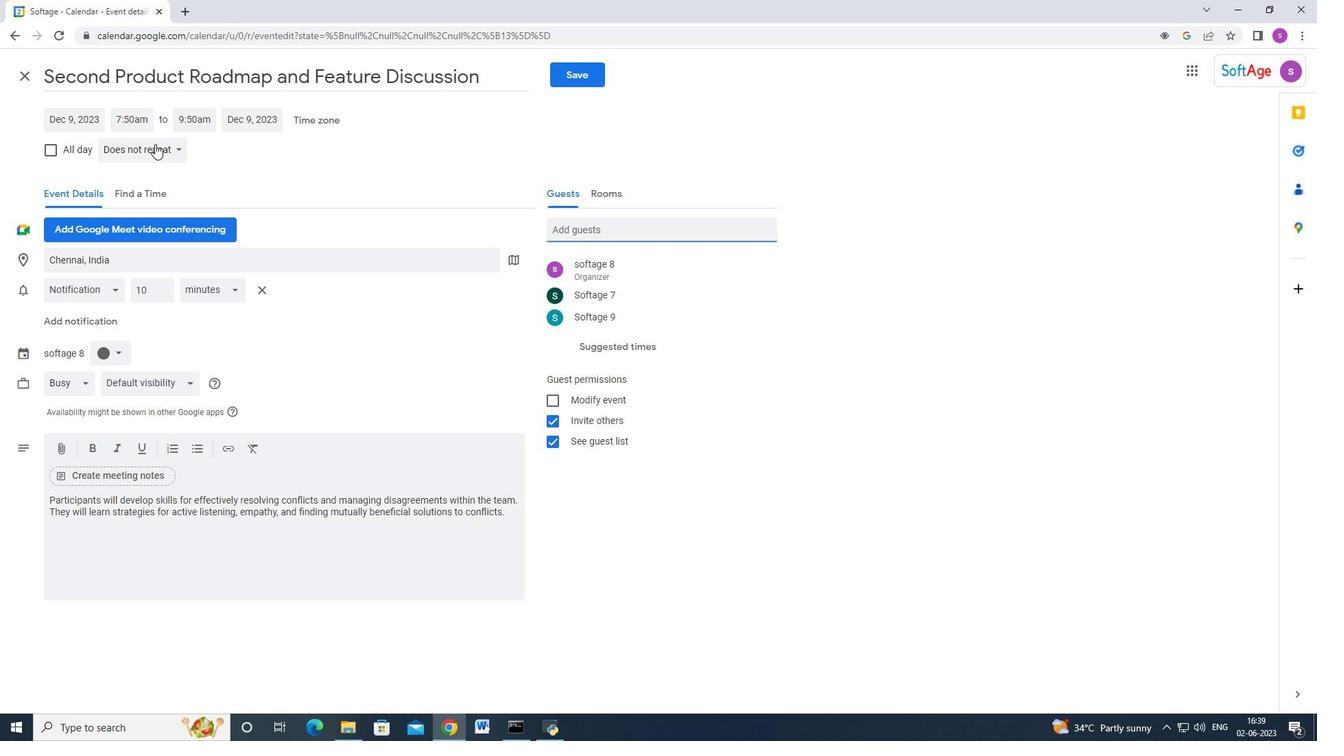 
Action: Mouse moved to (143, 293)
Screenshot: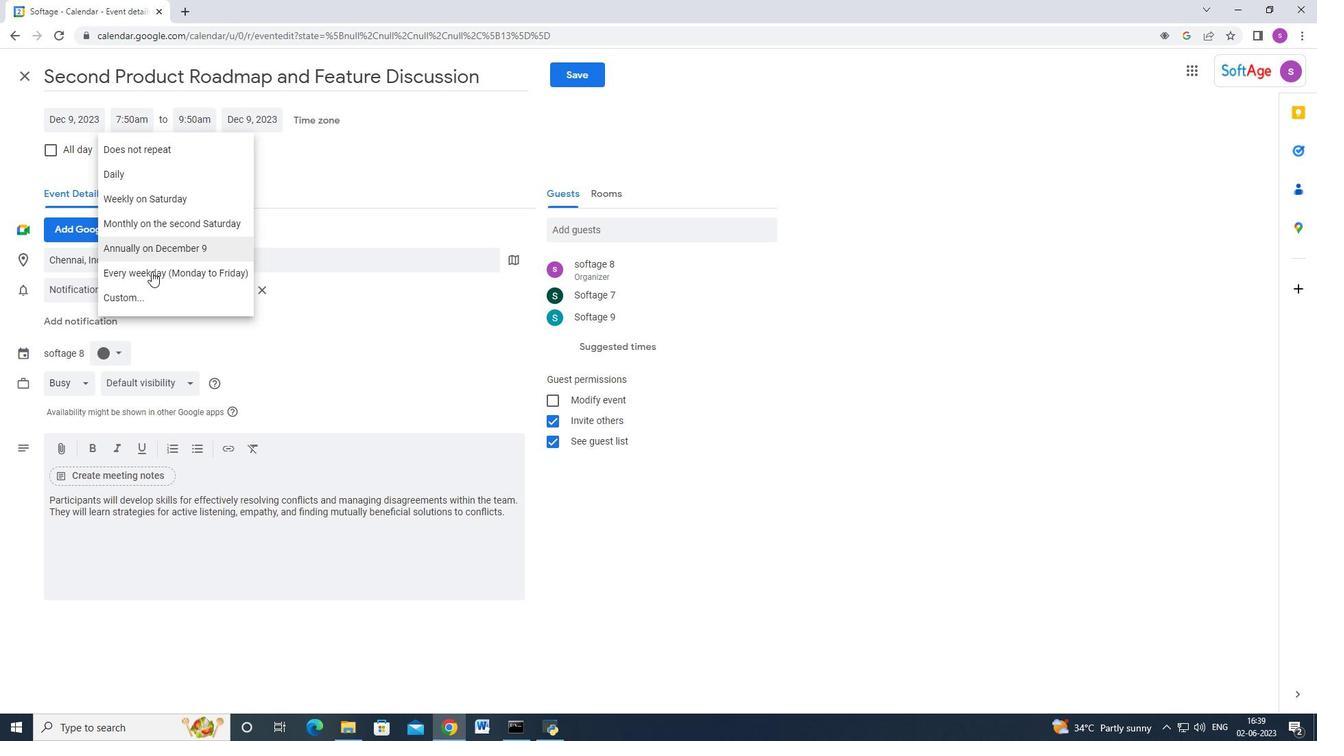 
Action: Mouse pressed left at (143, 293)
Screenshot: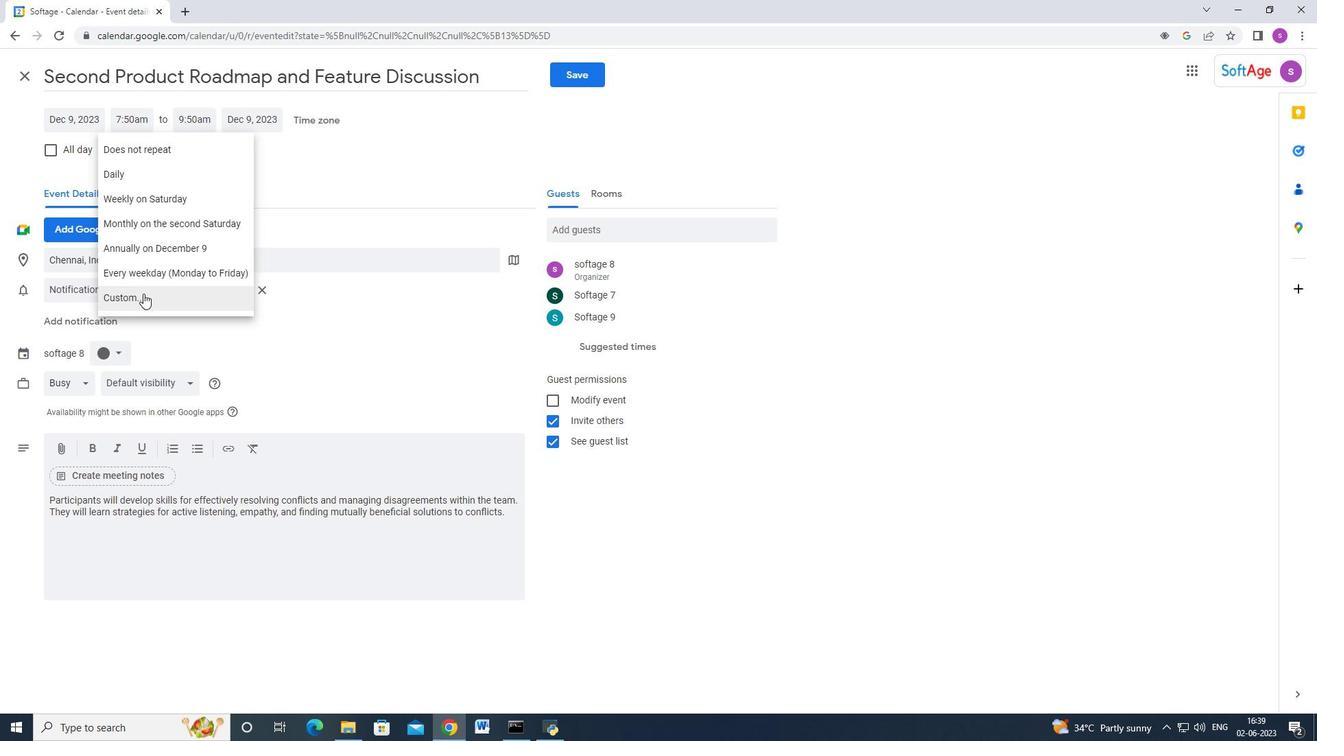 
Action: Mouse moved to (546, 356)
Screenshot: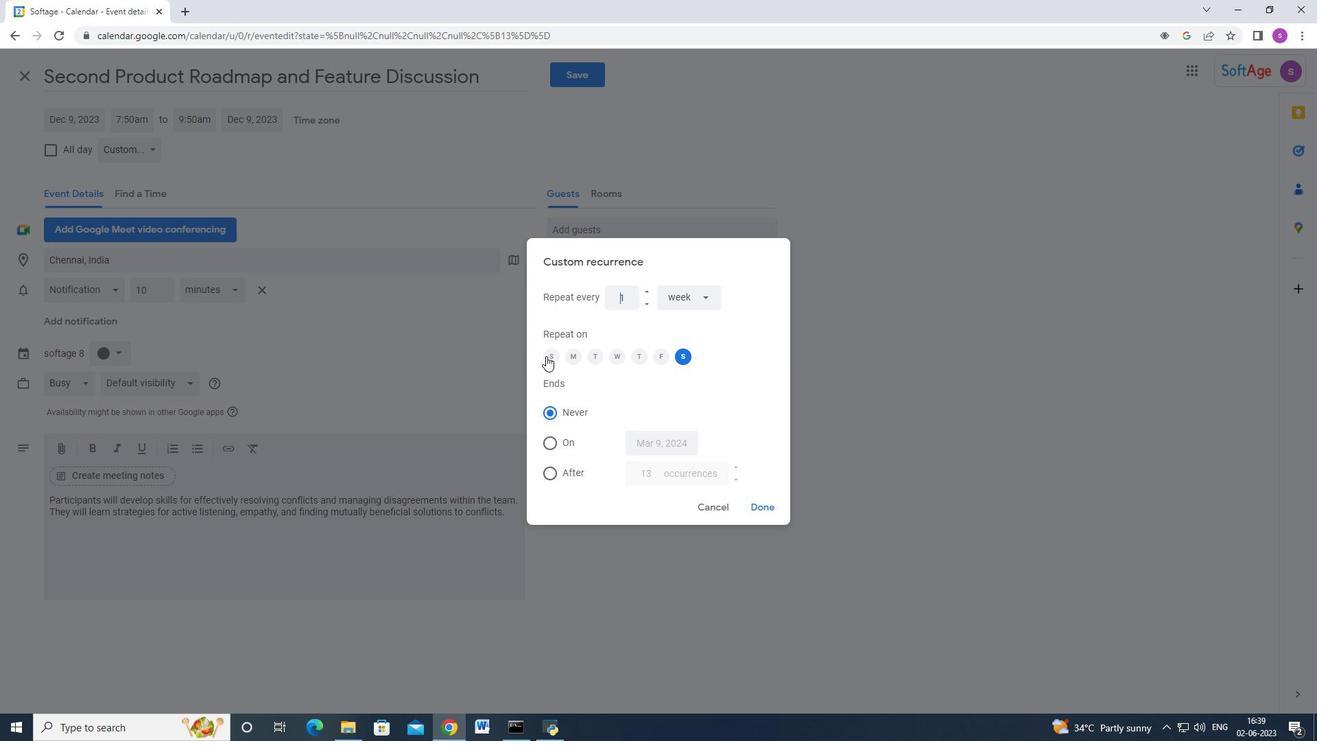 
Action: Mouse pressed left at (546, 356)
Screenshot: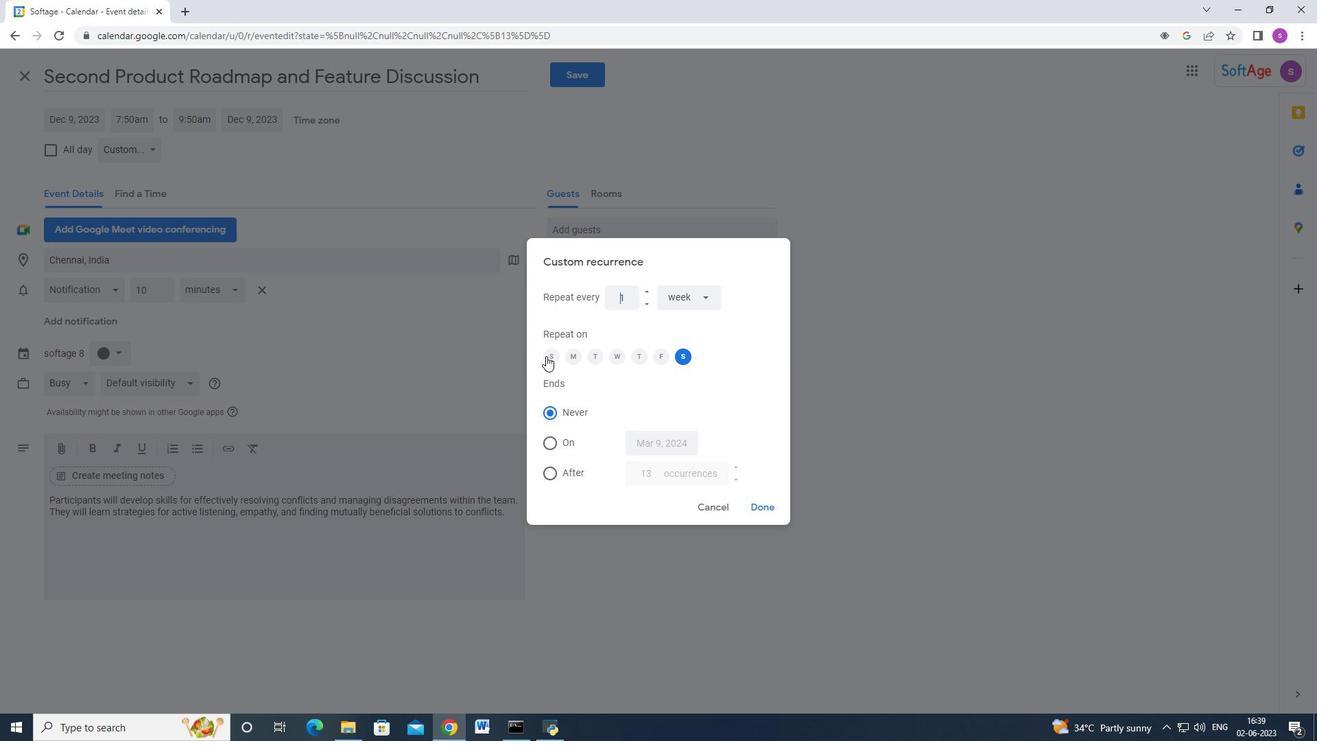 
Action: Mouse moved to (686, 360)
Screenshot: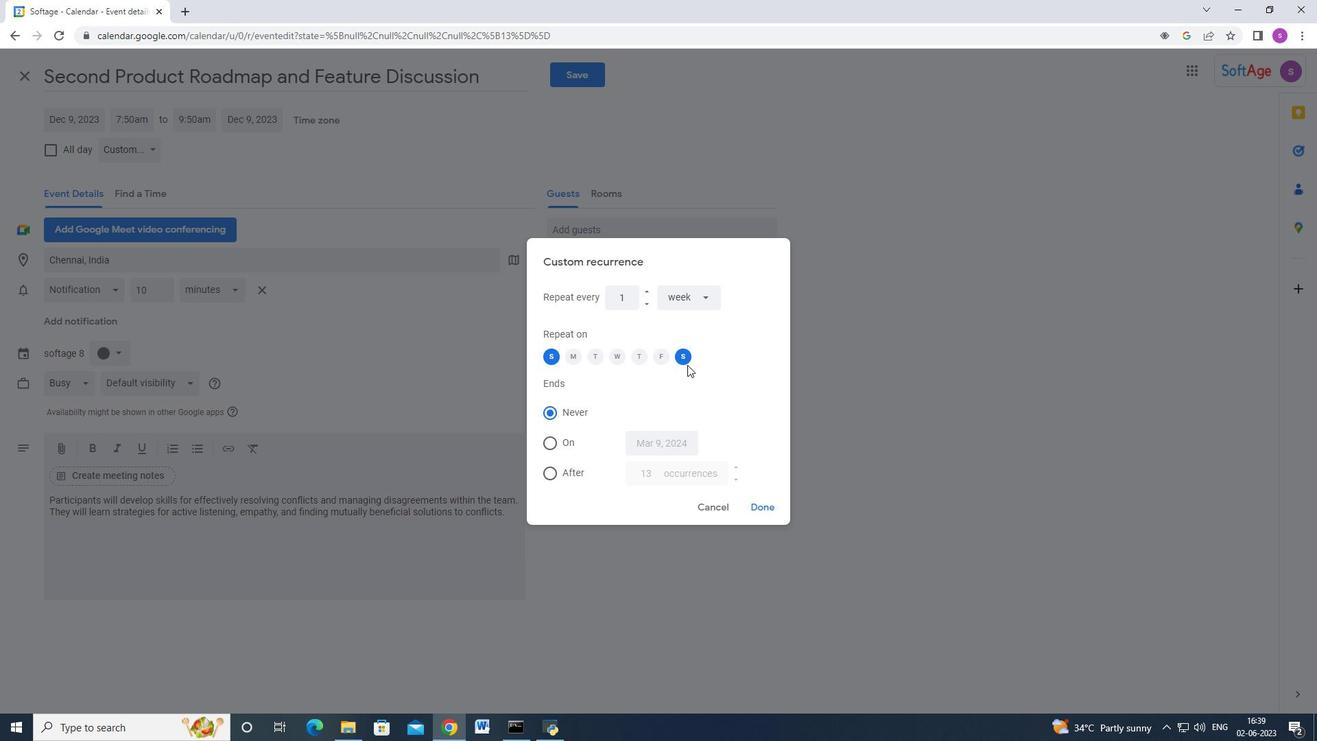 
Action: Mouse pressed left at (686, 360)
Screenshot: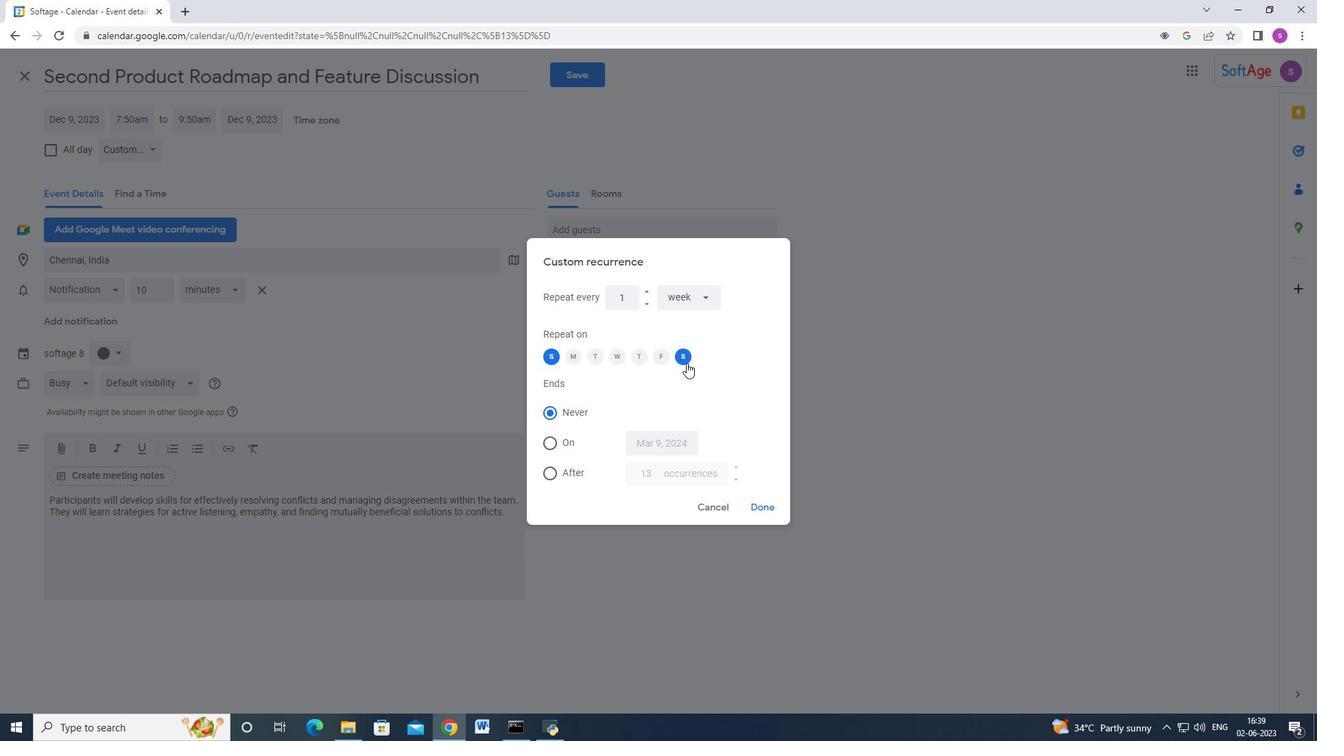 
Action: Mouse moved to (755, 506)
Screenshot: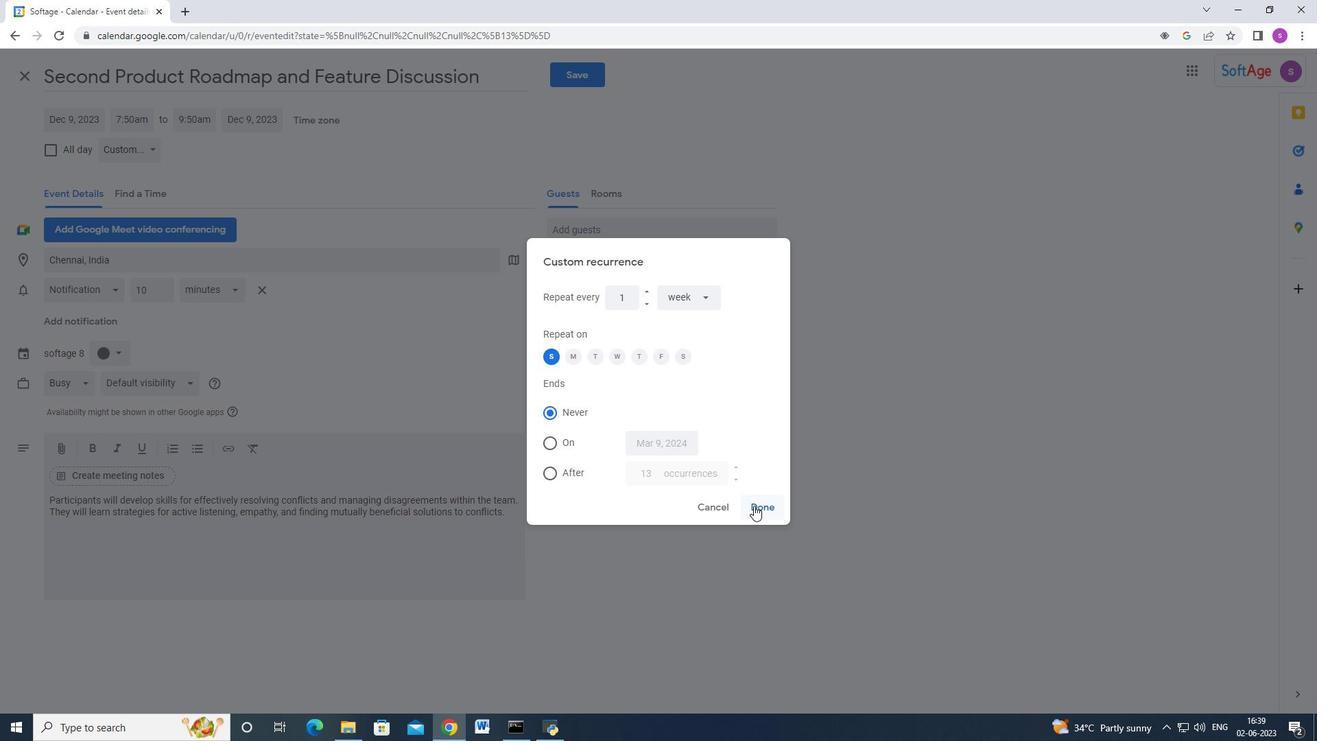 
Action: Mouse pressed left at (755, 506)
Screenshot: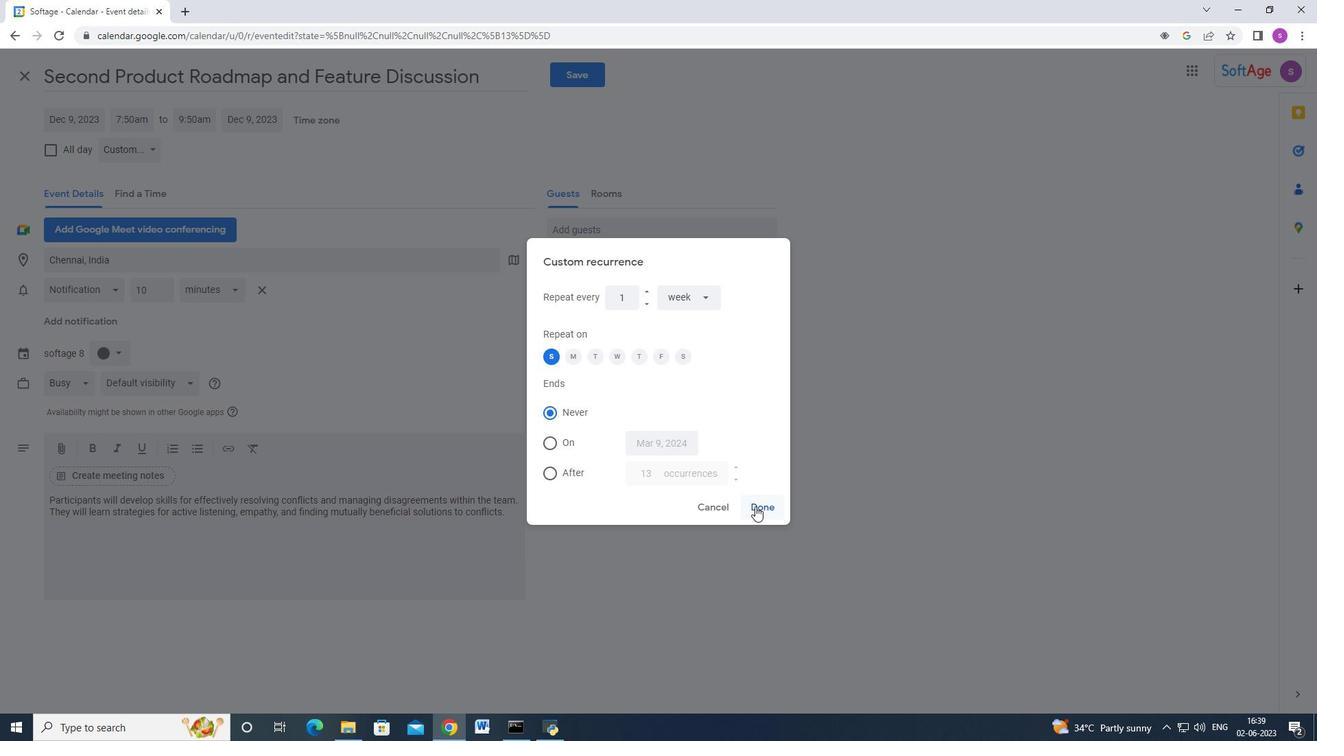 
Action: Mouse moved to (569, 72)
Screenshot: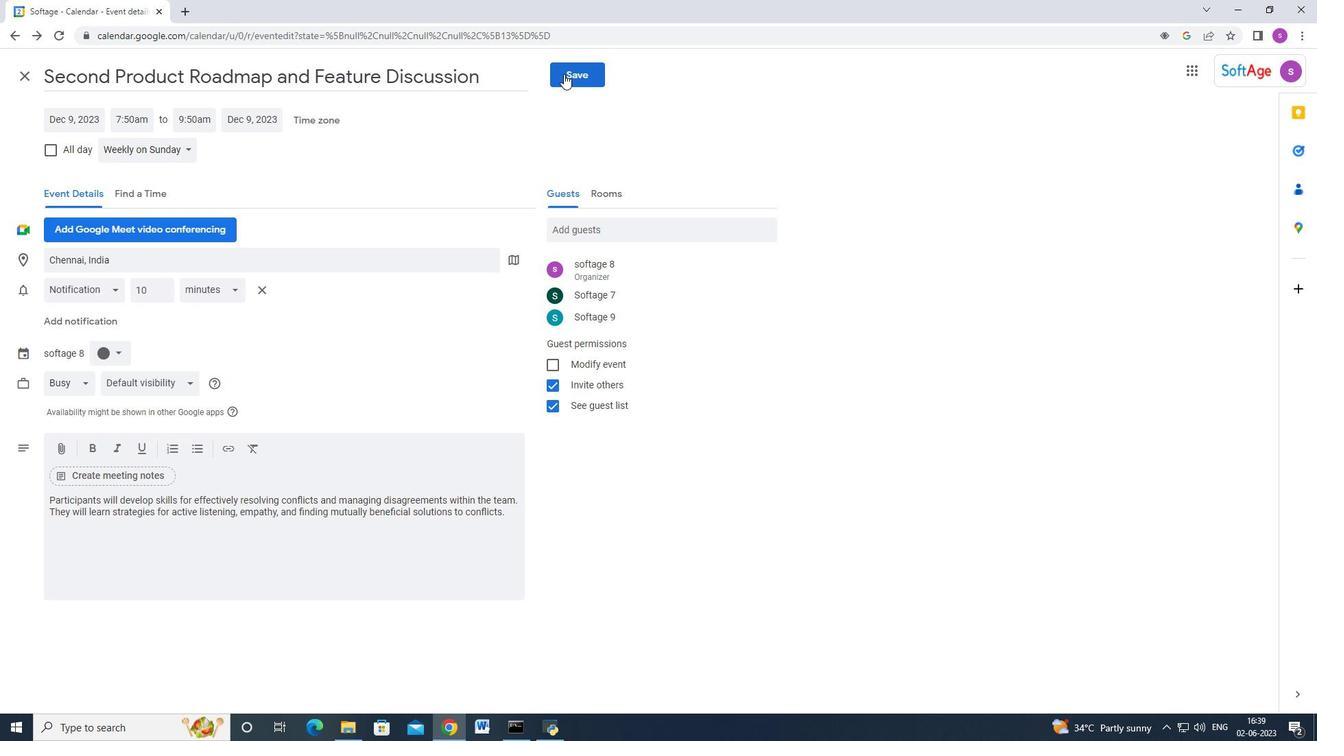 
Action: Mouse pressed left at (569, 72)
Screenshot: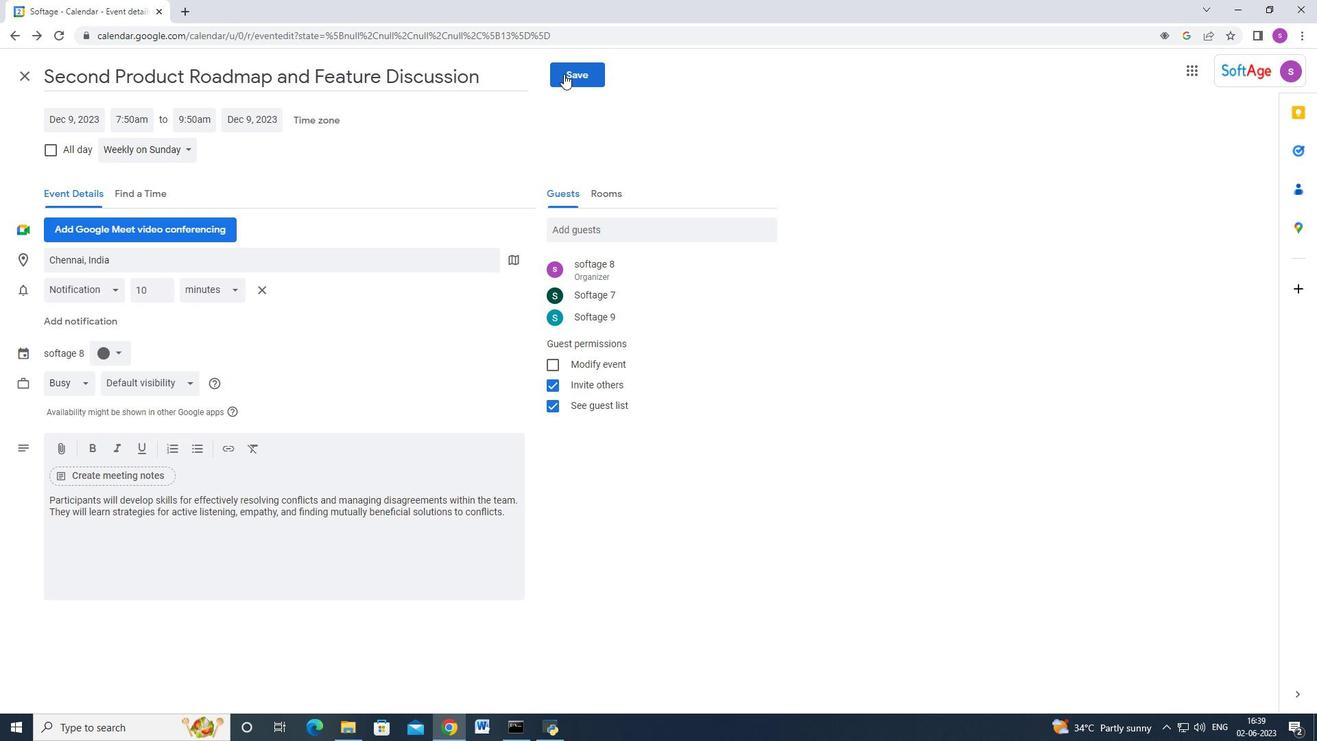 
Action: Mouse moved to (864, 439)
Screenshot: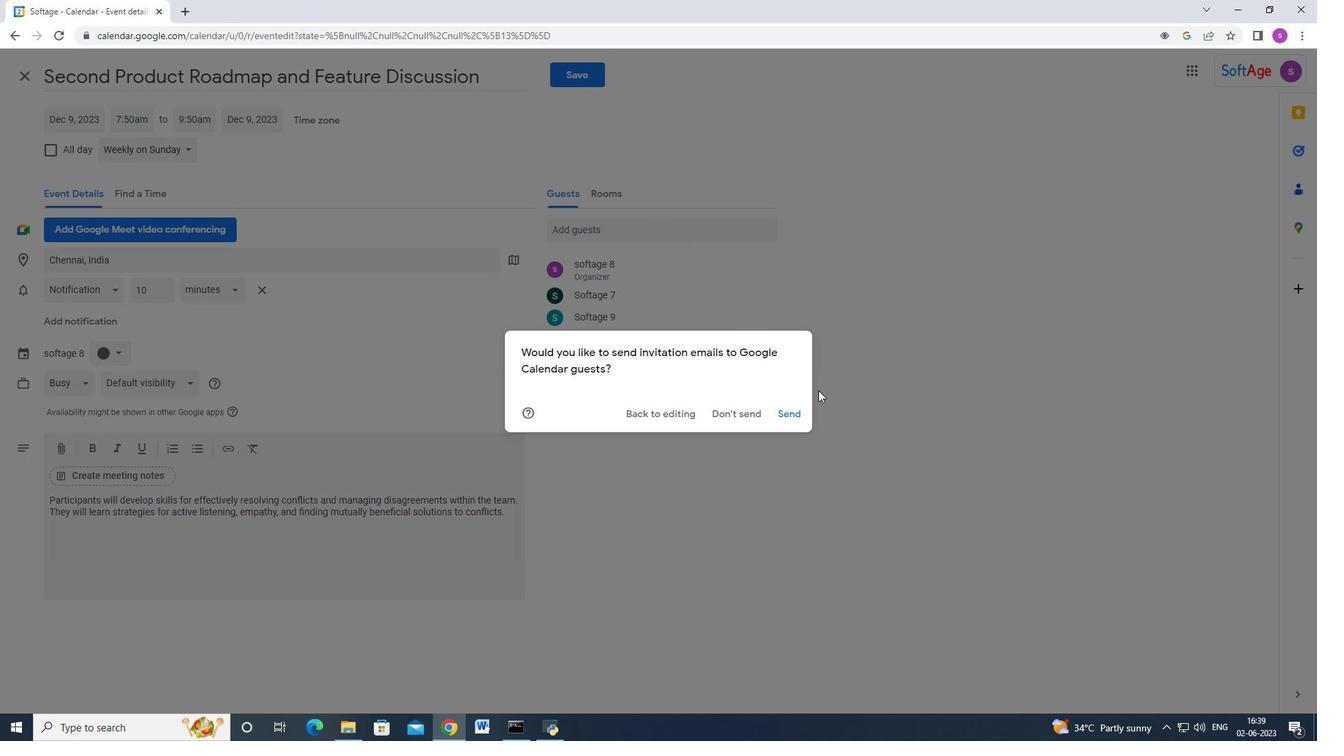 
